 Task: Find a house in North Plainfield, NJ for 3 guests from July 12 to July 15, with a price range of ₹12,000 to ₹16,000, 2 bedrooms, 3 beds, self check-in, and English-speaking host.
Action: Mouse pressed left at (471, 120)
Screenshot: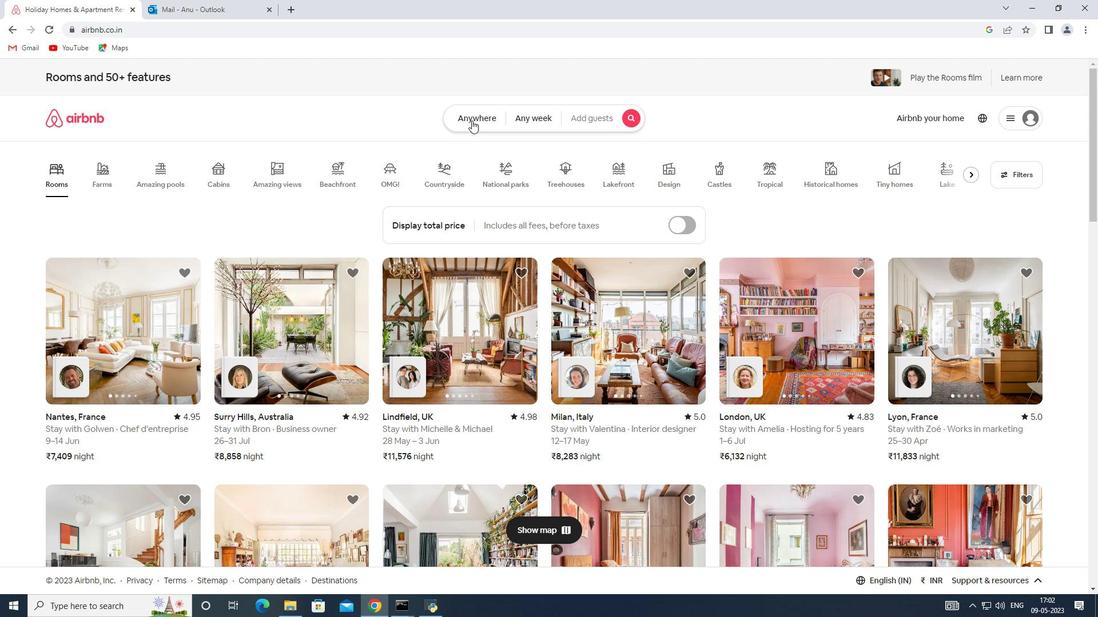 
Action: Mouse moved to (351, 165)
Screenshot: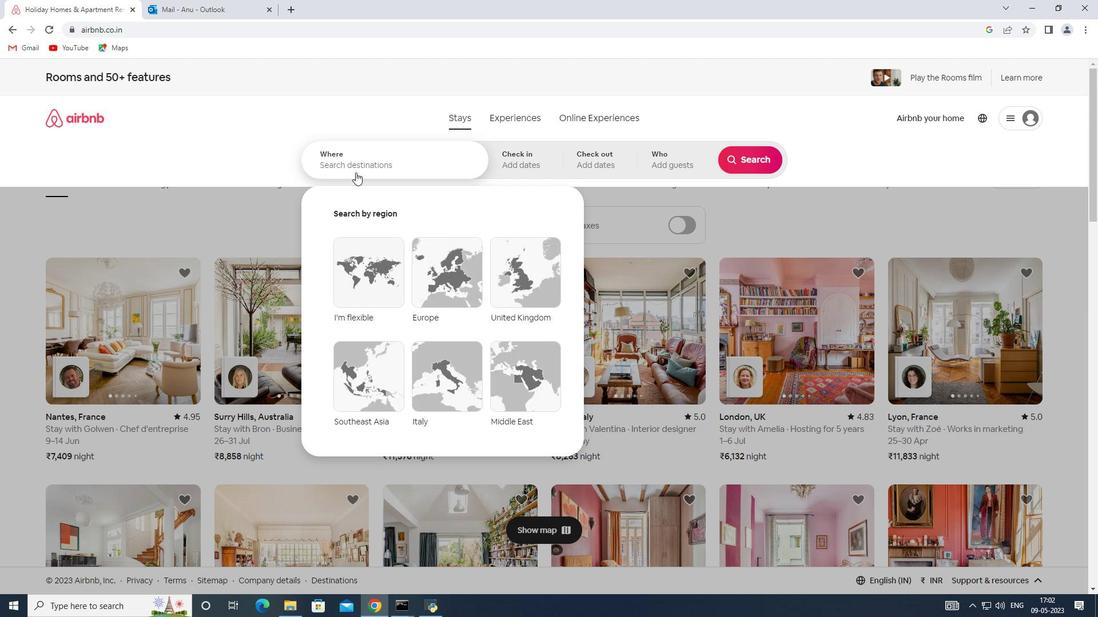 
Action: Mouse pressed left at (351, 165)
Screenshot: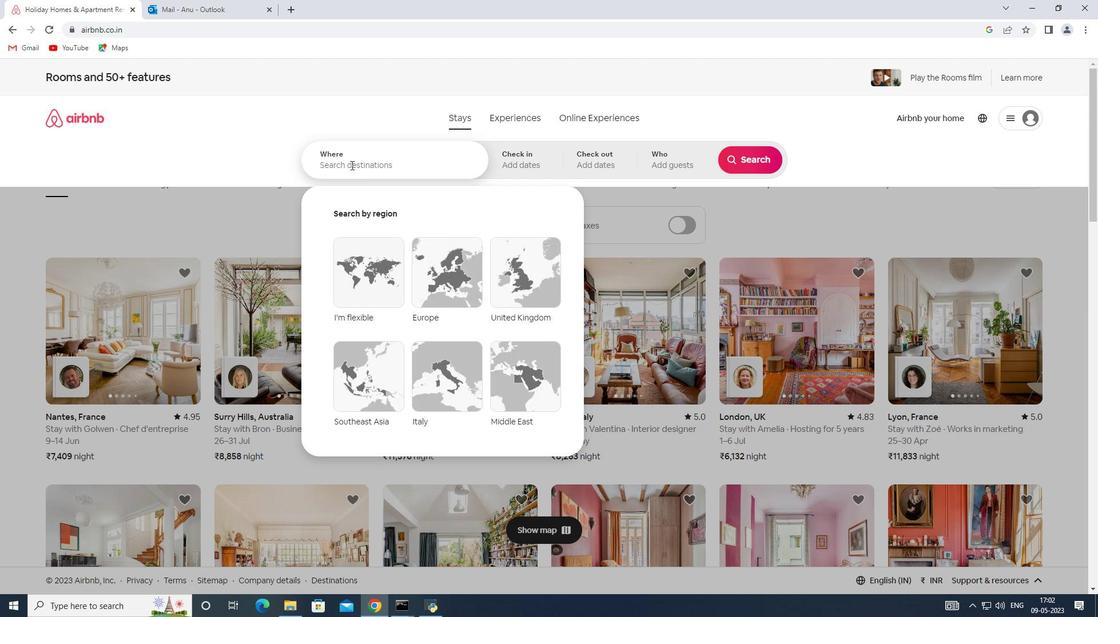 
Action: Mouse moved to (351, 166)
Screenshot: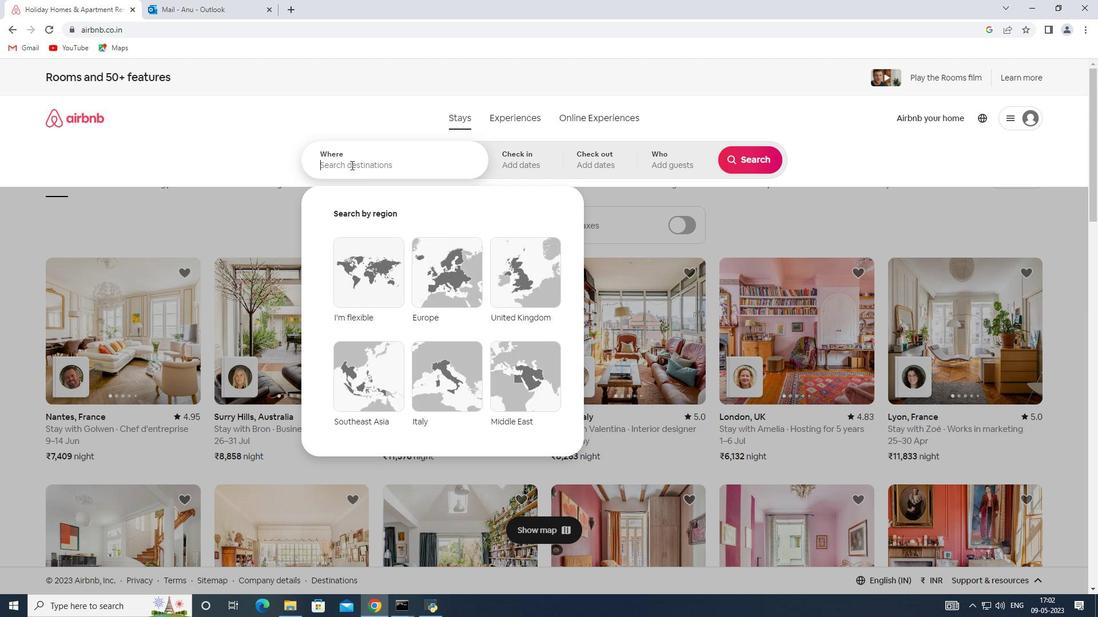 
Action: Key pressed <Key.shift><Key.shift><Key.shift><Key.shift><Key.shift><Key.shift><Key.shift><Key.shift><Key.shift>North<Key.space><Key.shift>Plainfield,
Screenshot: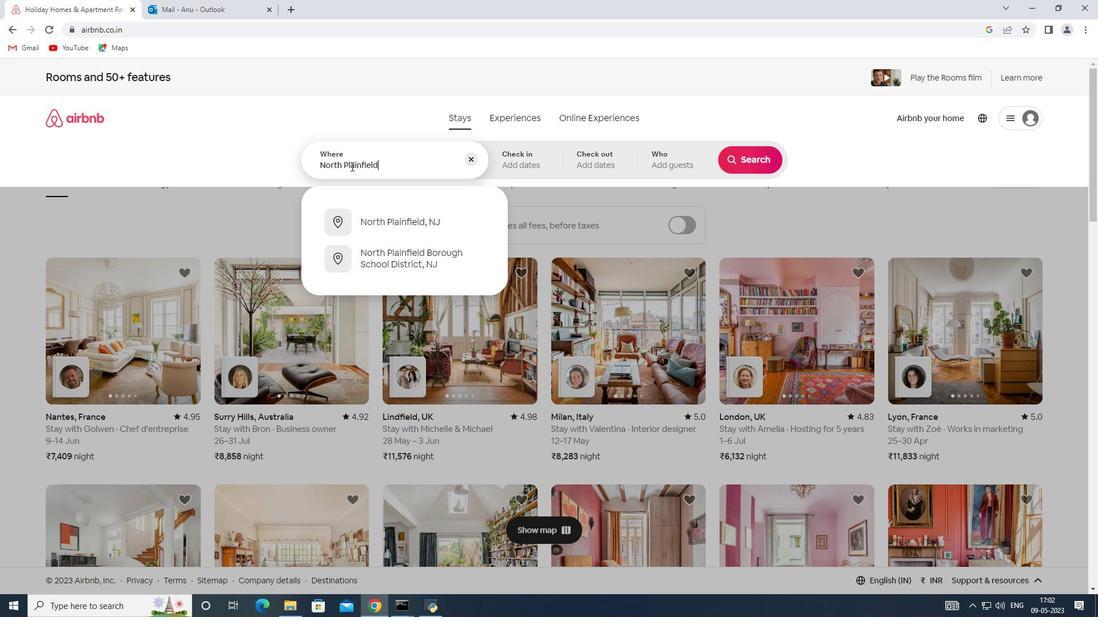 
Action: Mouse moved to (351, 167)
Screenshot: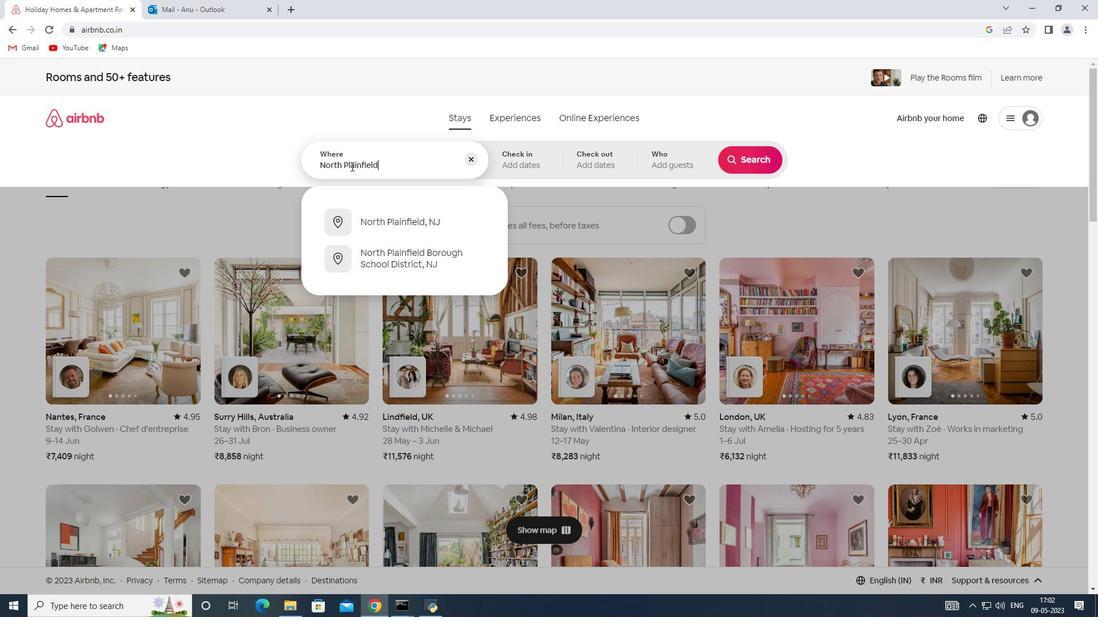 
Action: Key pressed <Key.shift><Key.shift><Key.shift><Key.shift><Key.shift><Key.shift><Key.shift><Key.shift><Key.shift><Key.shift><Key.shift><Key.shift><Key.shift><Key.shift><Key.shift><Key.shift><Key.shift><Key.shift><Key.shift><Key.shift><Key.shift><Key.shift><Key.shift><Key.shift><Key.shift><Key.shift><Key.shift><Key.shift><Key.shift><Key.shift><Key.shift><Key.shift><Key.shift>United<Key.space><Key.shift>States
Screenshot: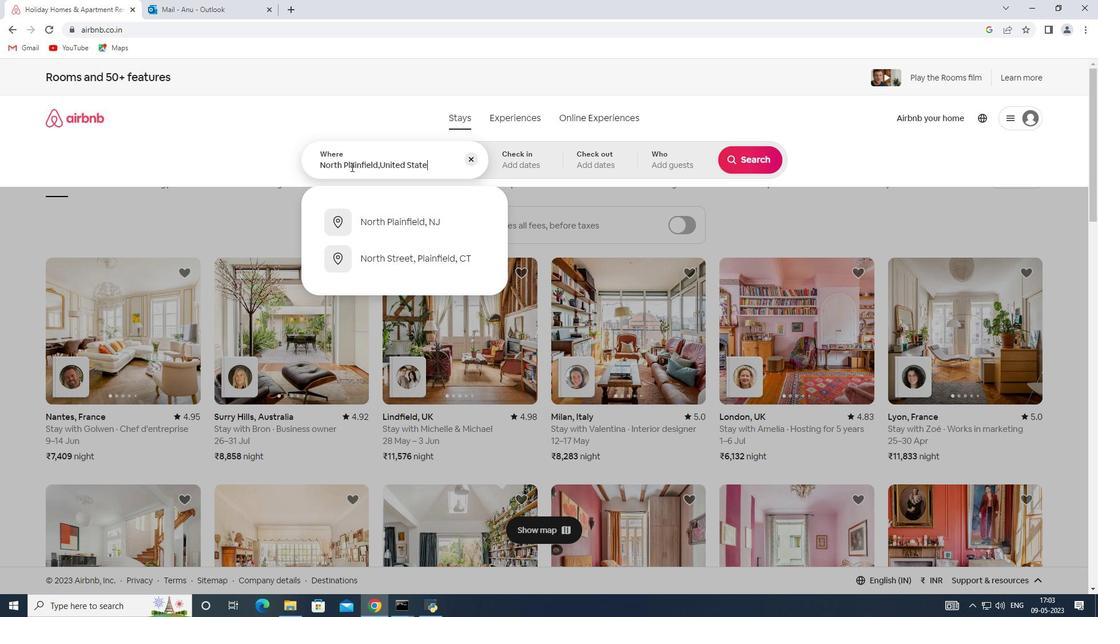 
Action: Mouse moved to (515, 167)
Screenshot: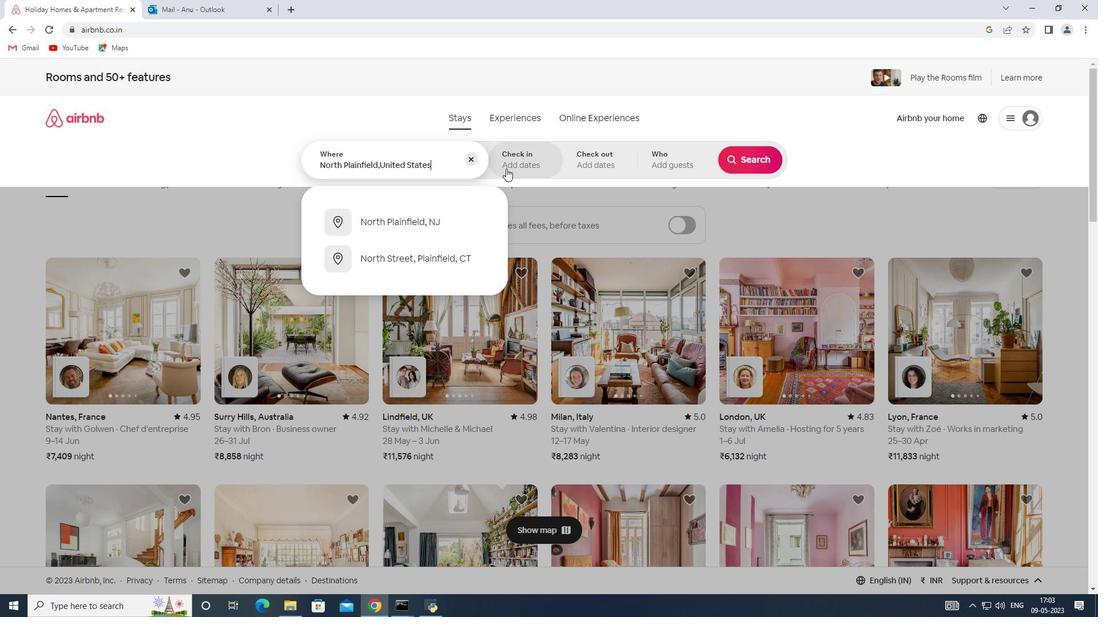 
Action: Mouse pressed left at (515, 167)
Screenshot: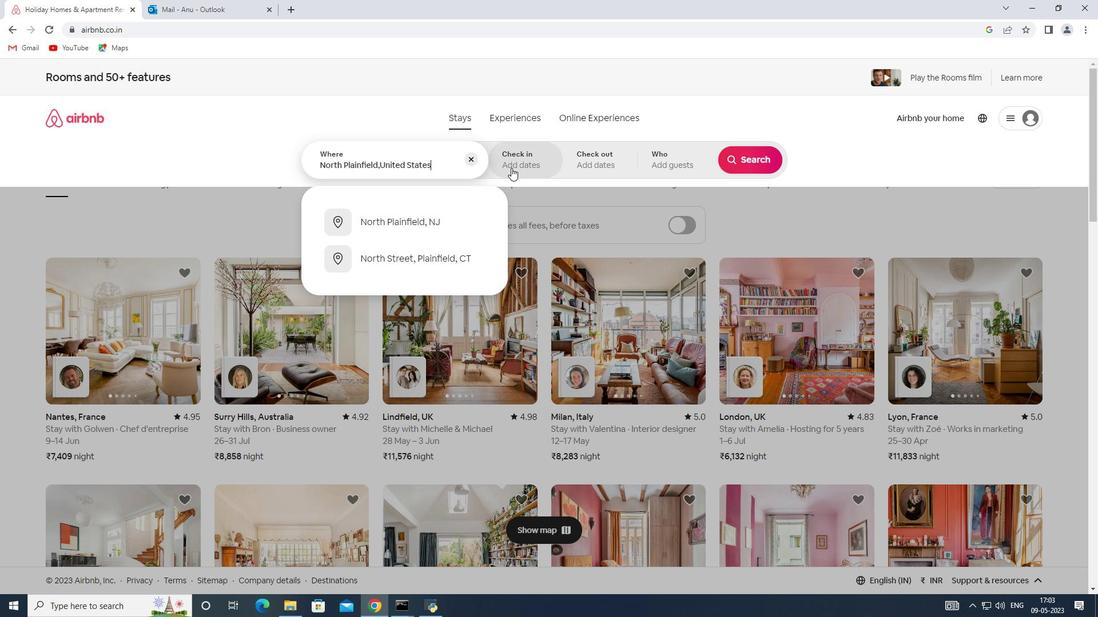 
Action: Mouse moved to (743, 252)
Screenshot: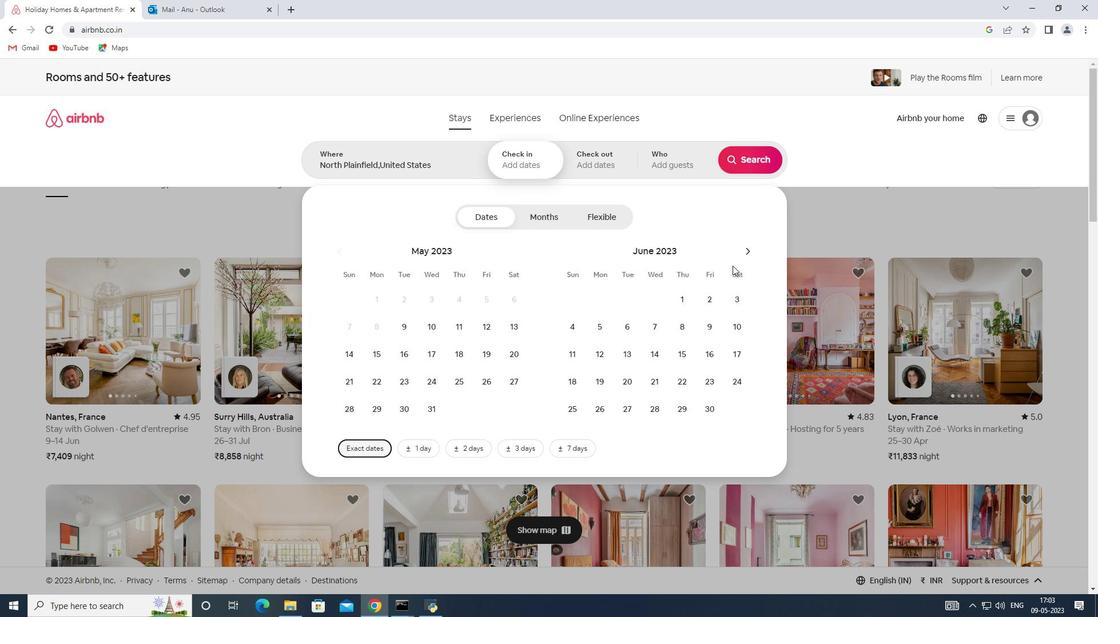 
Action: Mouse pressed left at (743, 252)
Screenshot: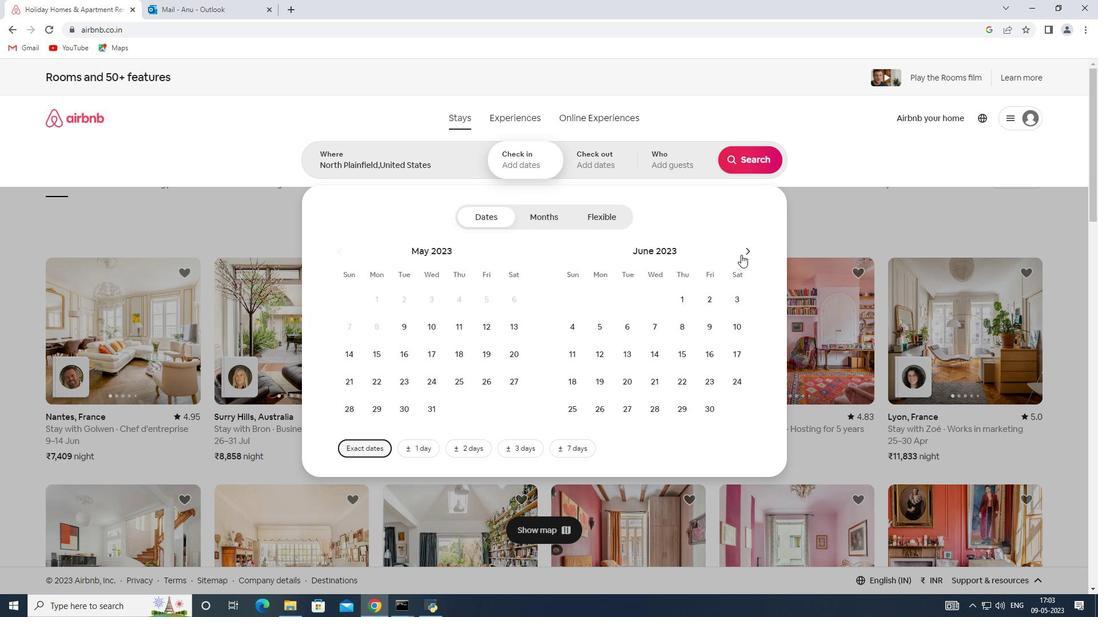 
Action: Mouse moved to (660, 350)
Screenshot: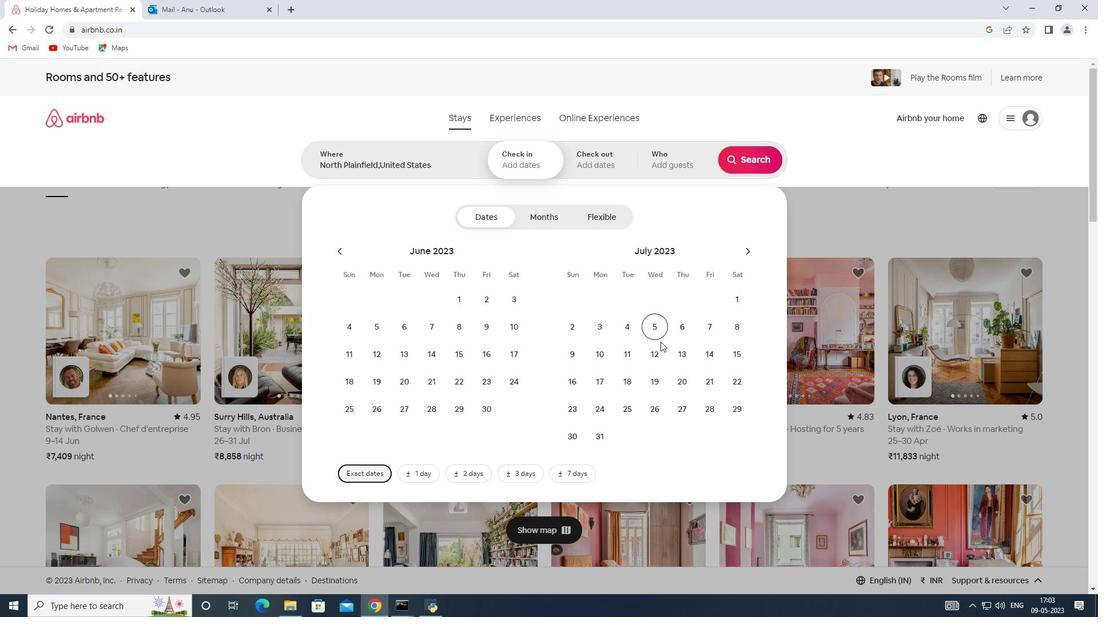 
Action: Mouse pressed left at (660, 350)
Screenshot: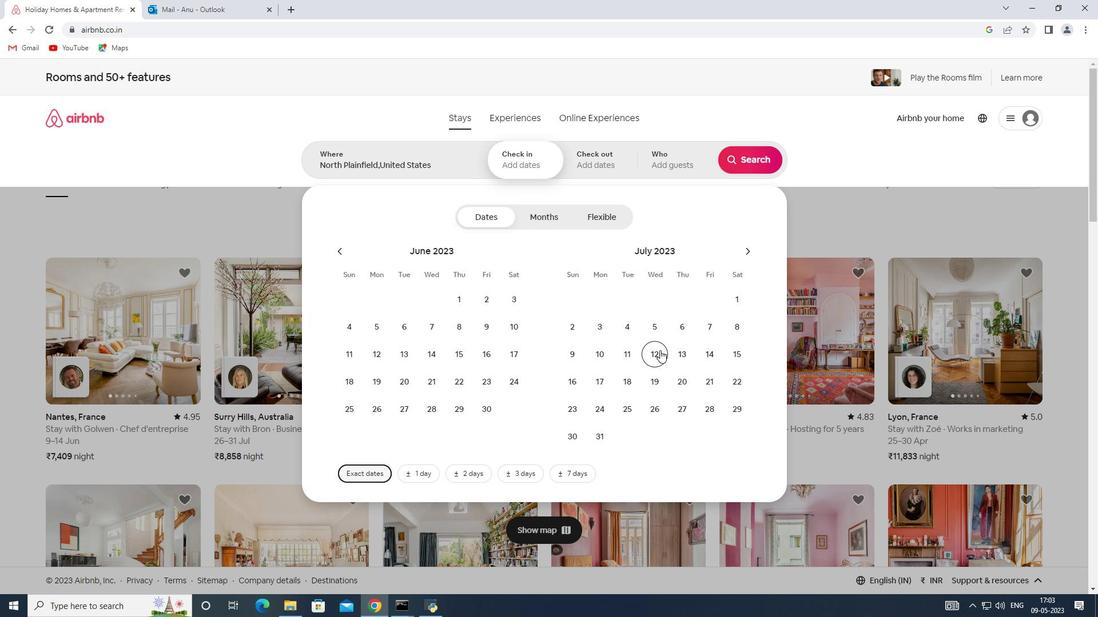 
Action: Mouse moved to (738, 353)
Screenshot: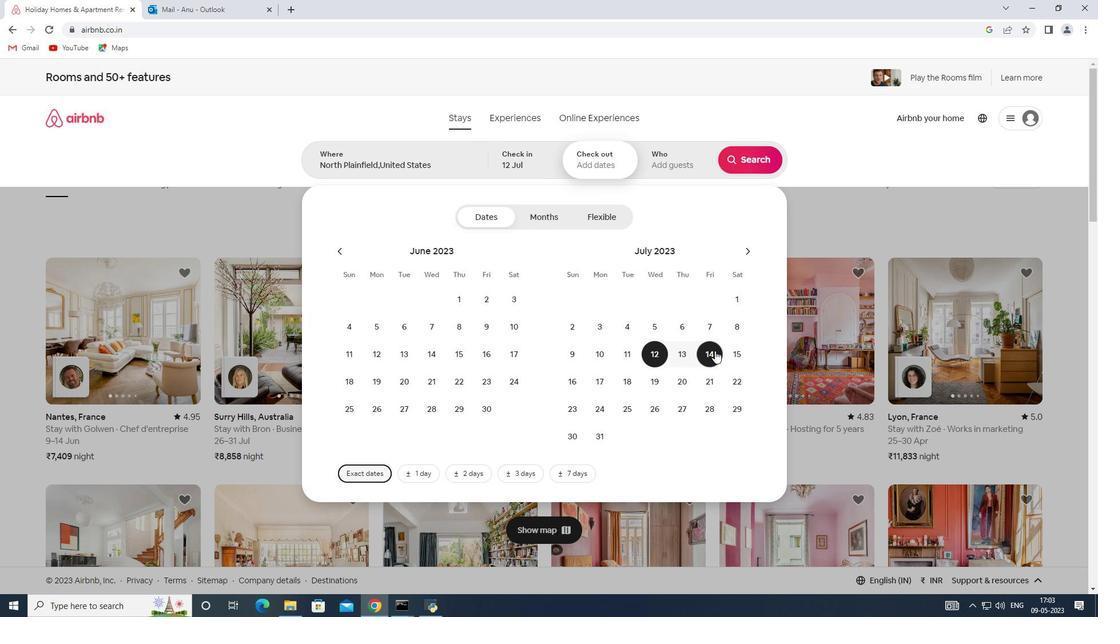 
Action: Mouse pressed left at (738, 353)
Screenshot: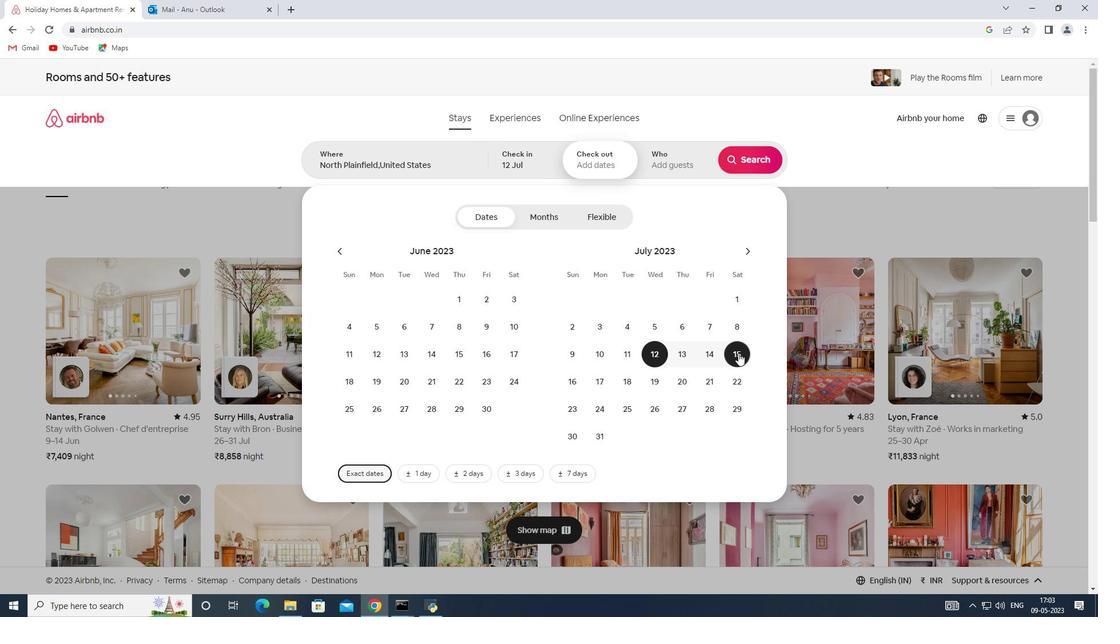 
Action: Mouse moved to (664, 159)
Screenshot: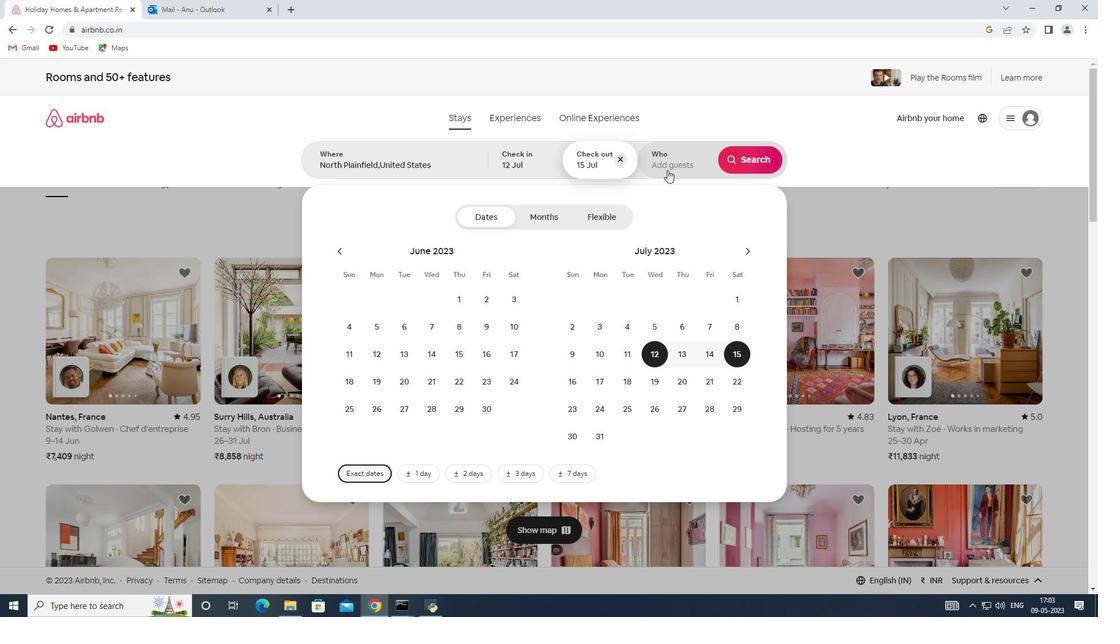 
Action: Mouse pressed left at (664, 159)
Screenshot: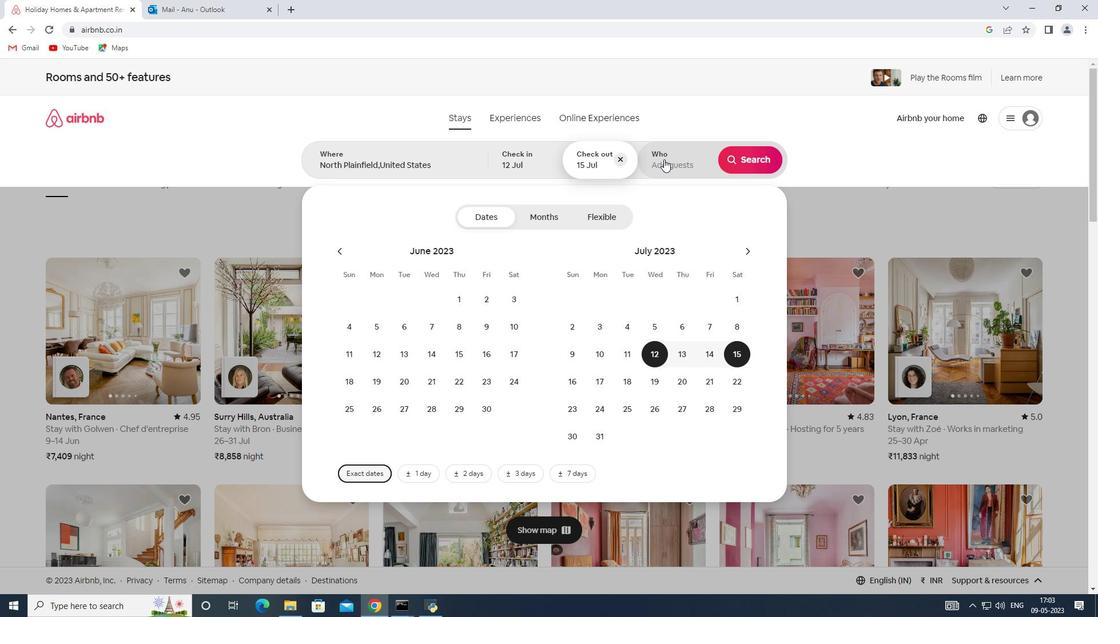 
Action: Mouse moved to (752, 218)
Screenshot: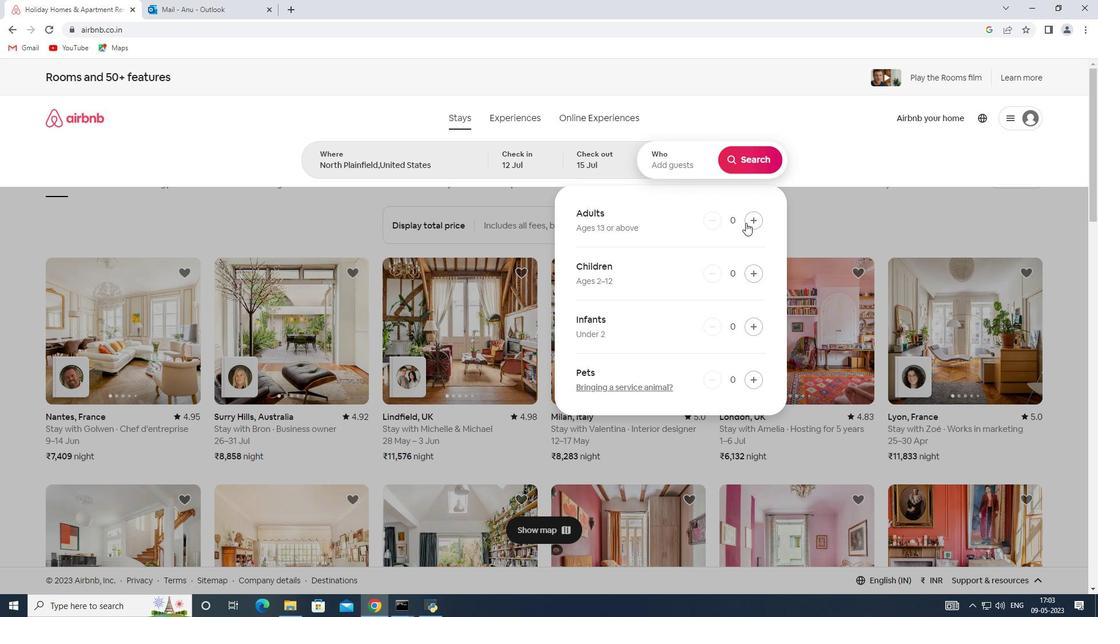 
Action: Mouse pressed left at (752, 218)
Screenshot: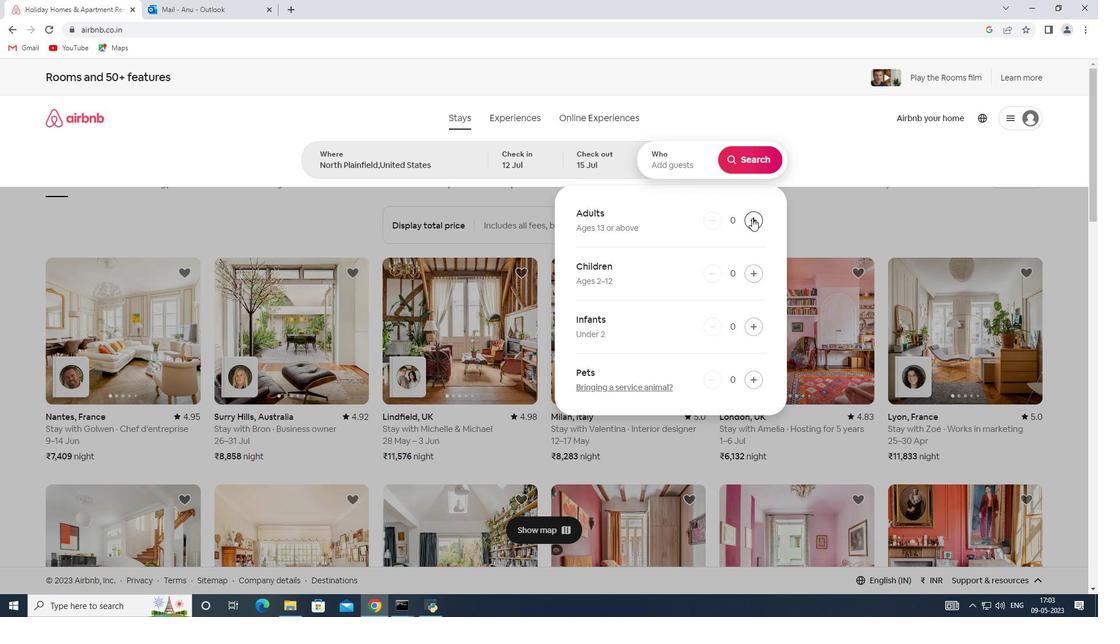 
Action: Mouse pressed left at (752, 218)
Screenshot: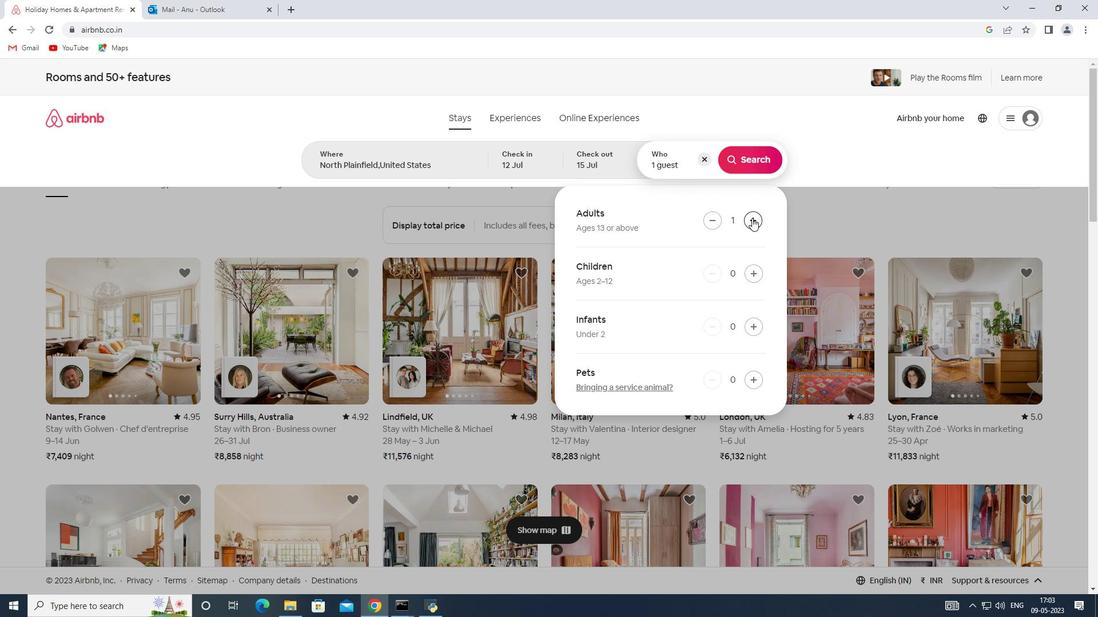 
Action: Mouse pressed left at (752, 218)
Screenshot: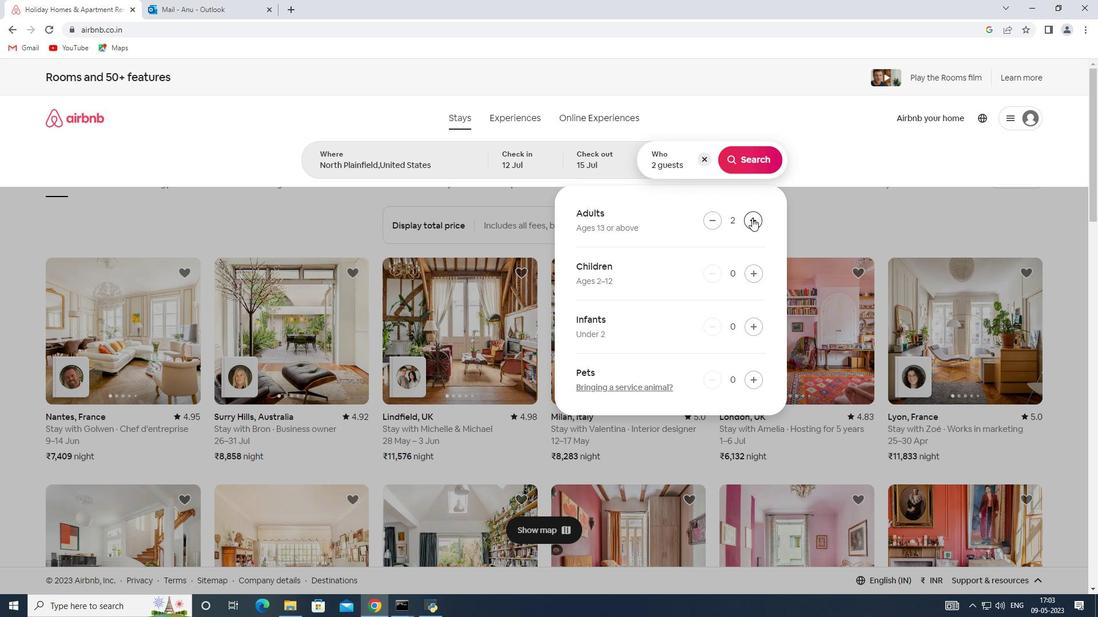 
Action: Mouse moved to (749, 166)
Screenshot: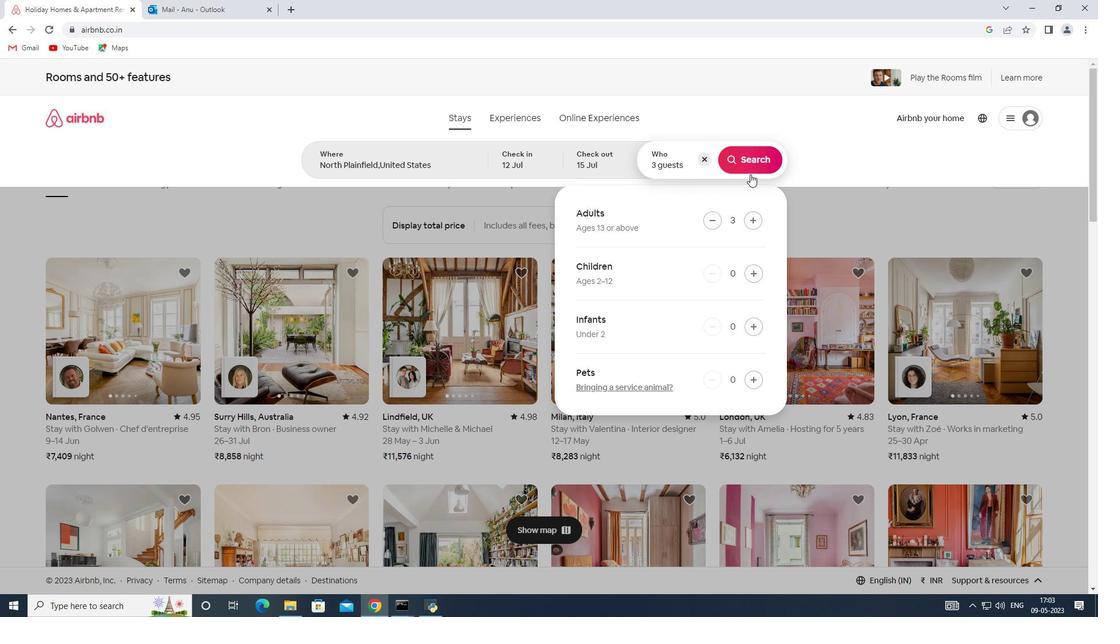 
Action: Mouse pressed left at (749, 166)
Screenshot: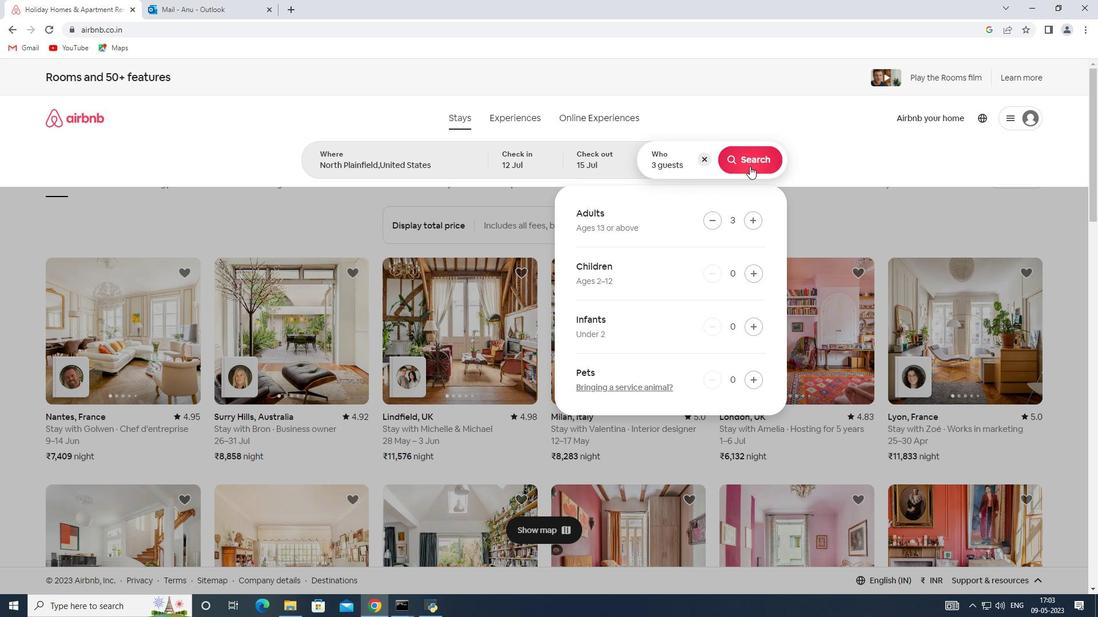 
Action: Mouse moved to (1038, 139)
Screenshot: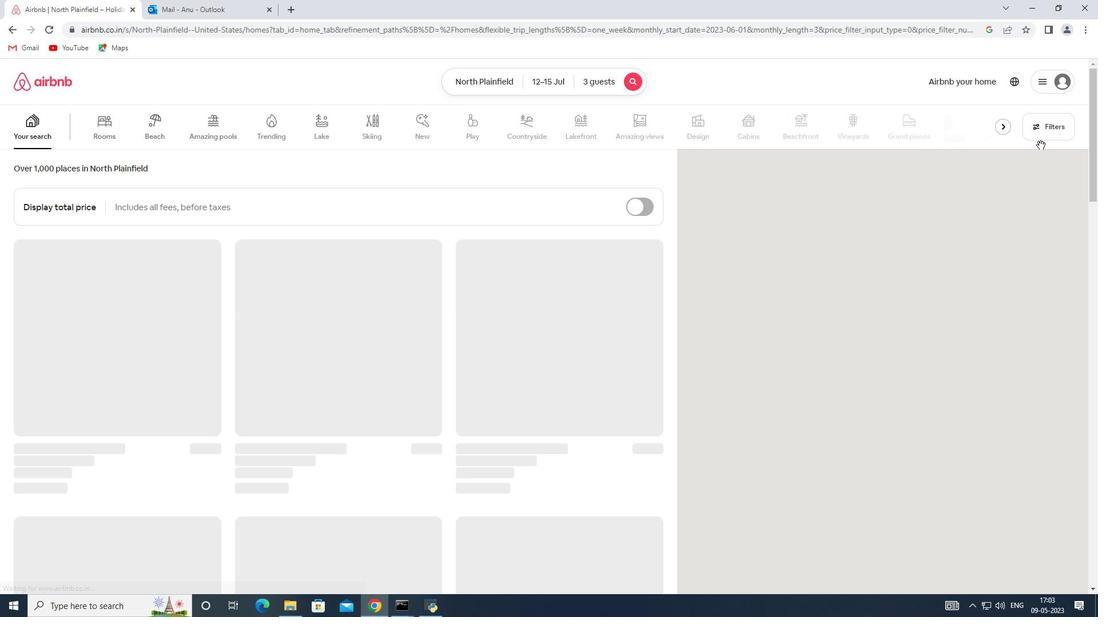 
Action: Mouse pressed left at (1038, 139)
Screenshot: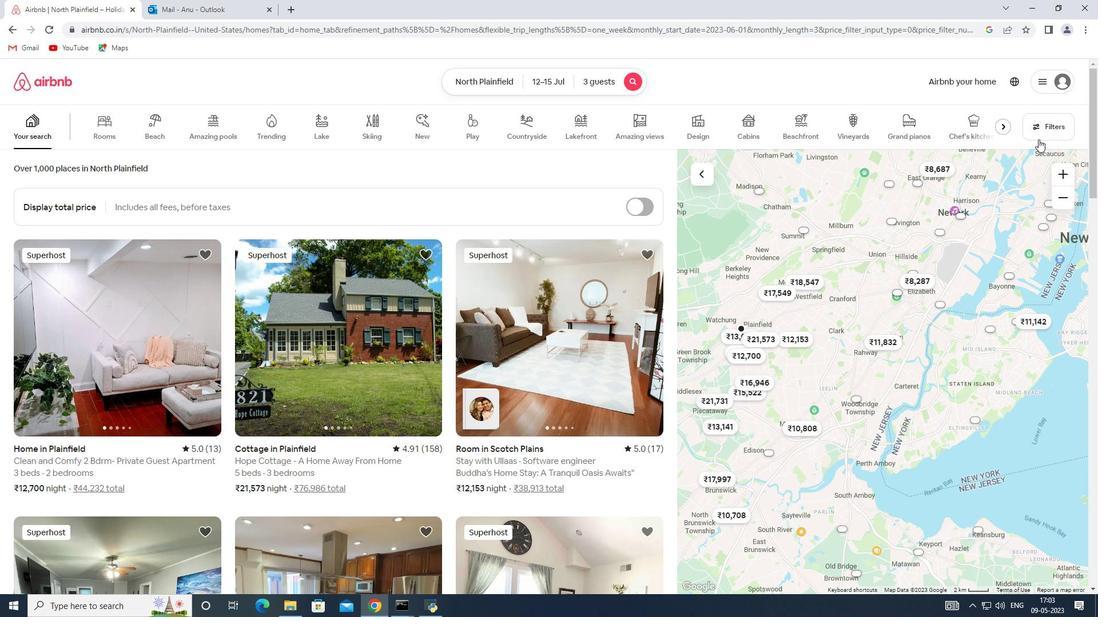 
Action: Mouse moved to (397, 409)
Screenshot: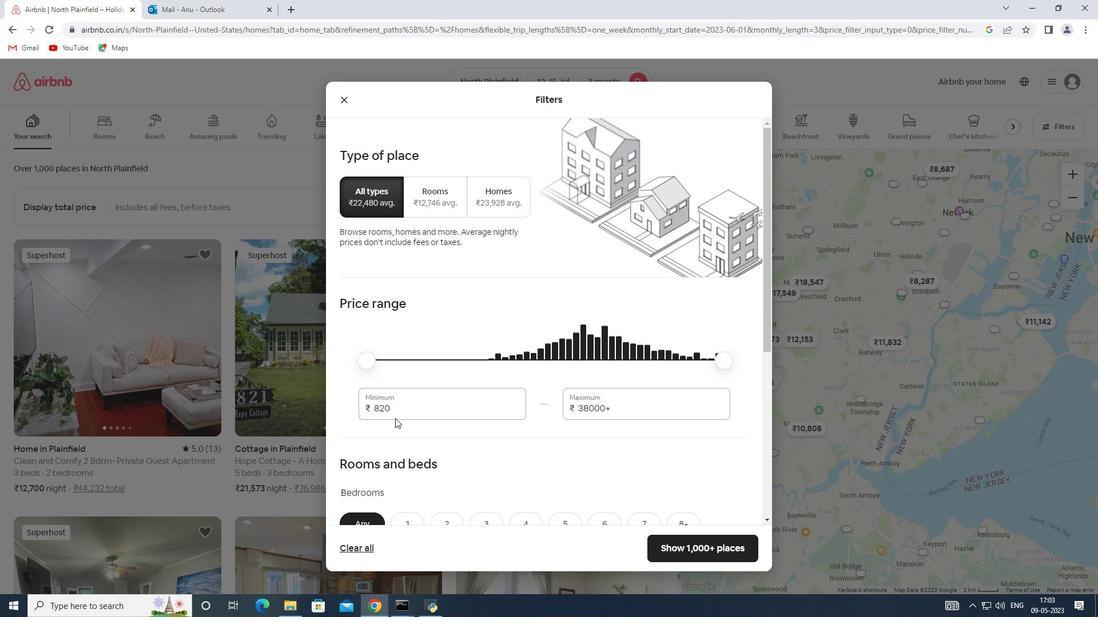
Action: Mouse pressed left at (397, 409)
Screenshot: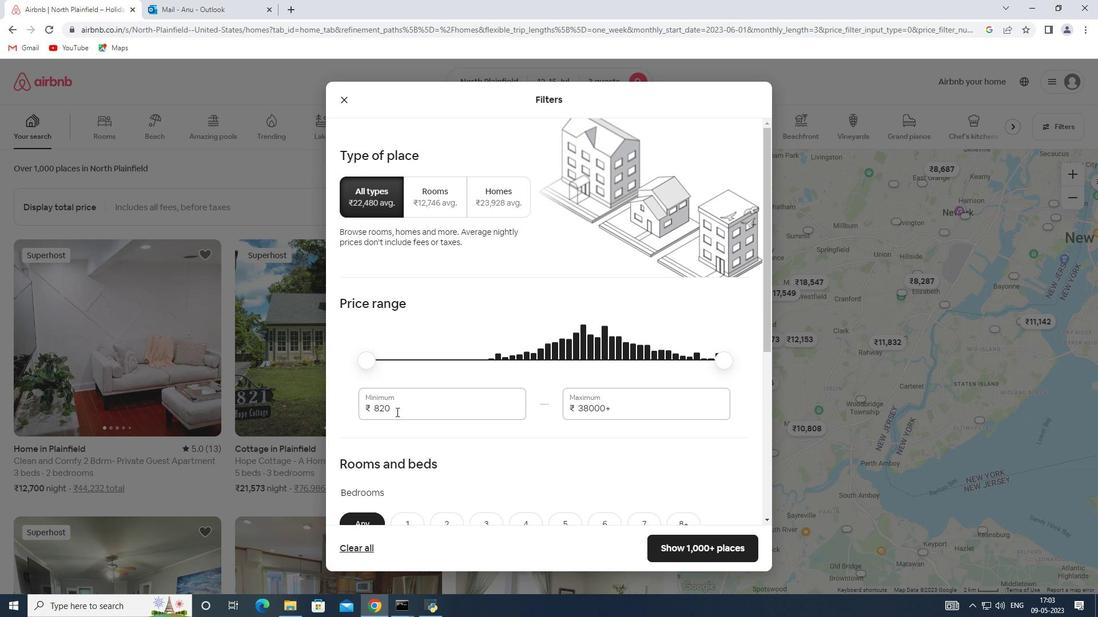 
Action: Mouse moved to (356, 407)
Screenshot: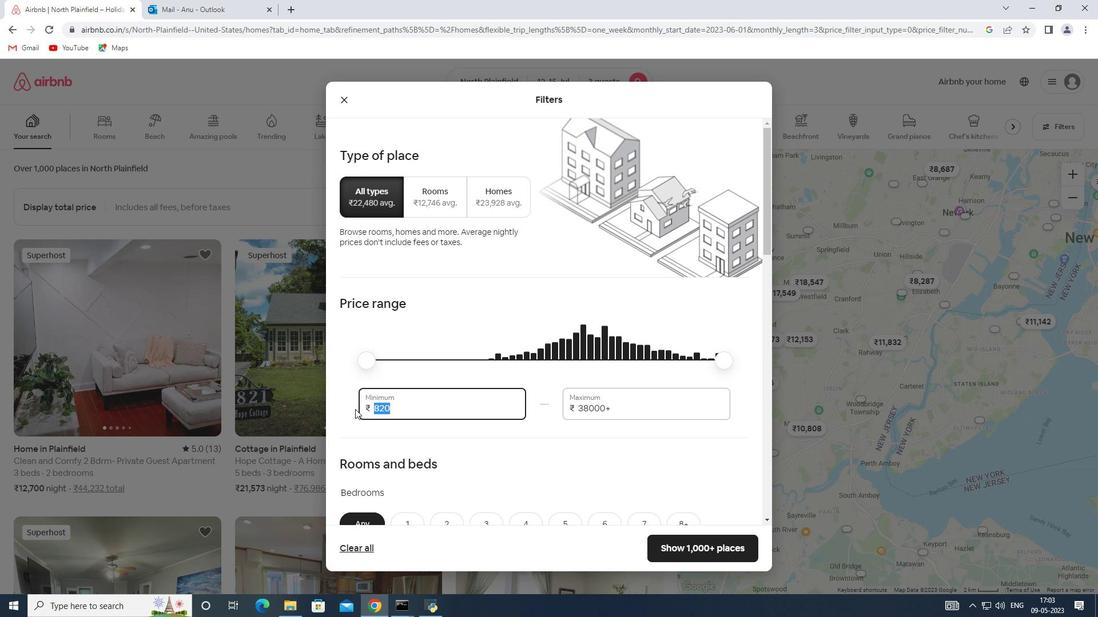 
Action: Key pressed 12000
Screenshot: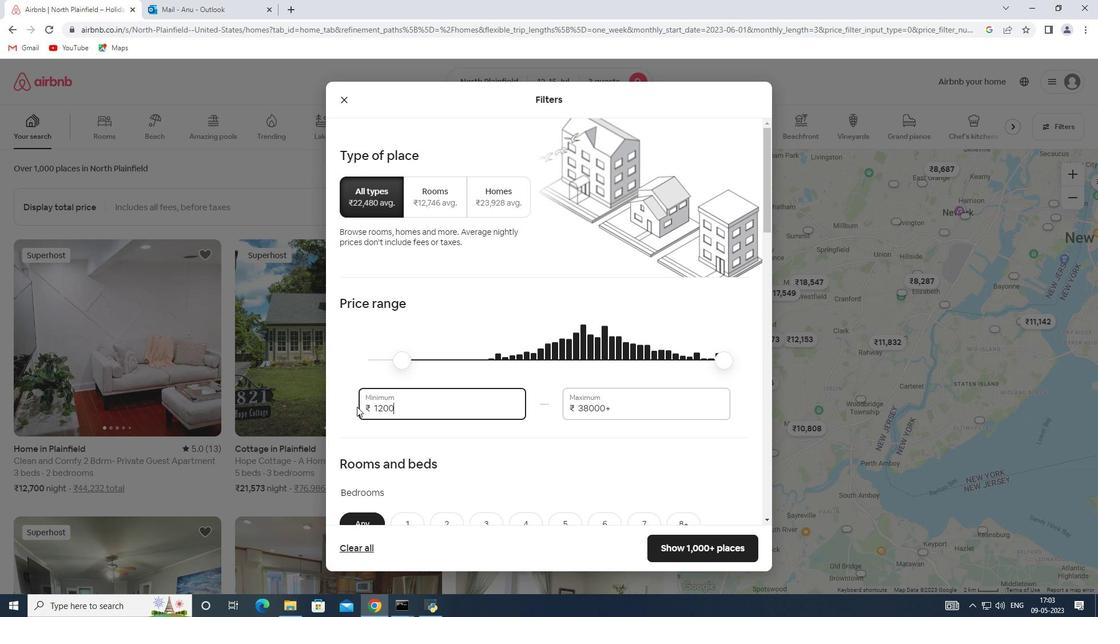 
Action: Mouse moved to (613, 406)
Screenshot: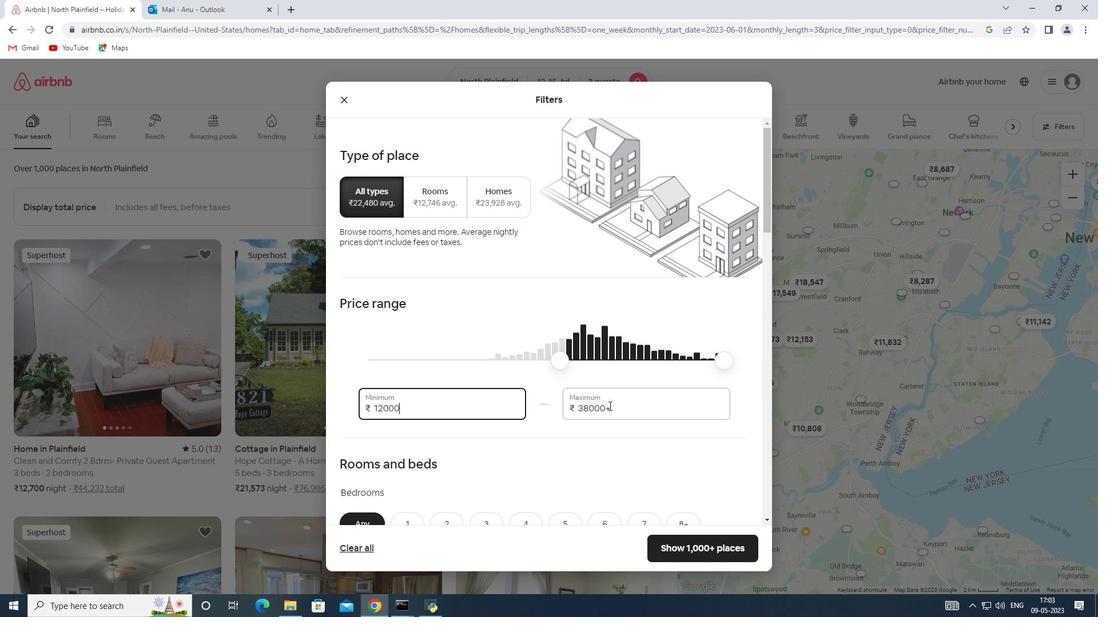 
Action: Mouse pressed left at (613, 406)
Screenshot: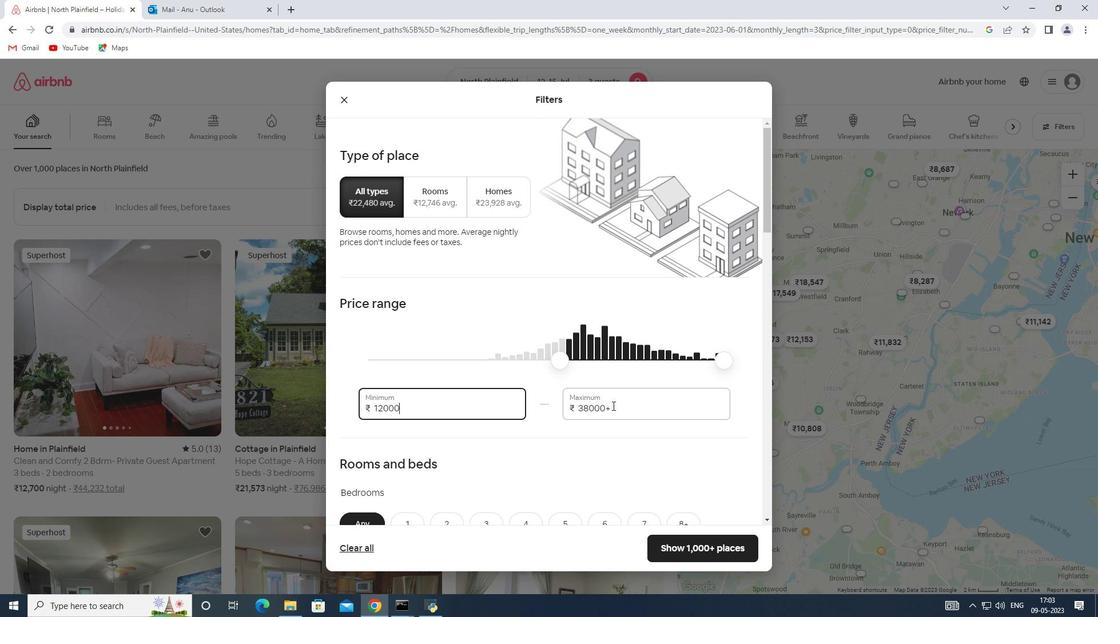 
Action: Mouse moved to (573, 406)
Screenshot: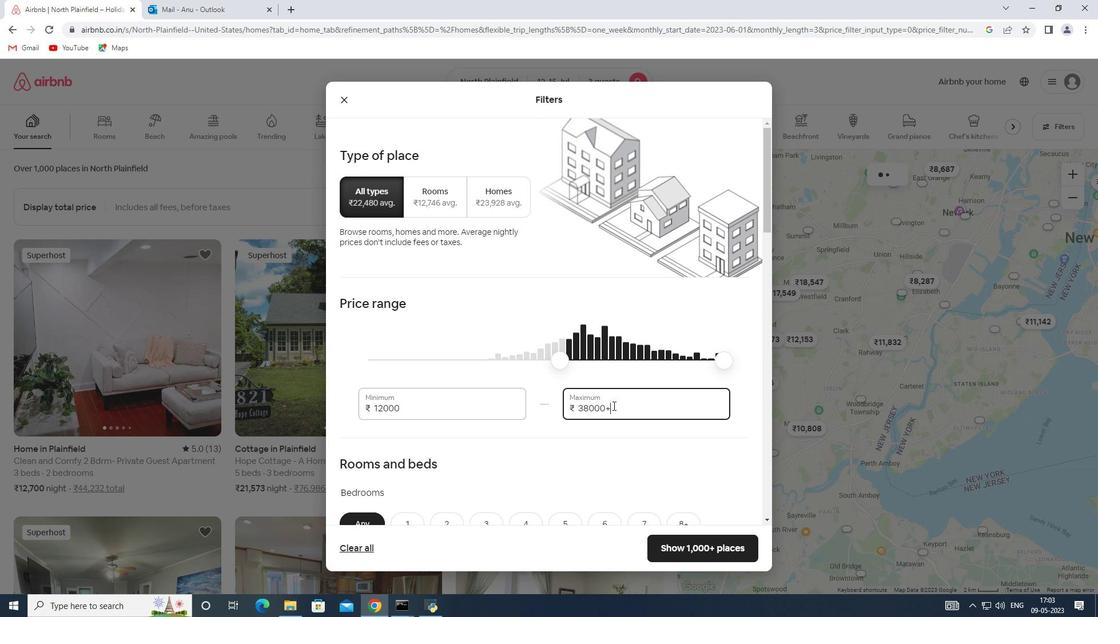 
Action: Key pressed 16000
Screenshot: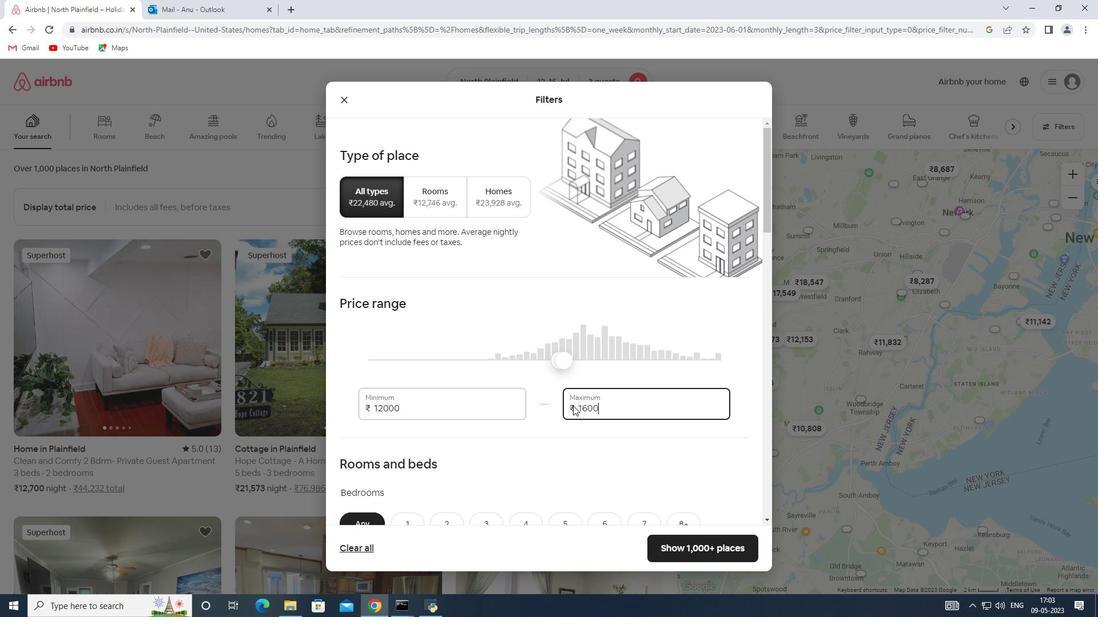 
Action: Mouse scrolled (573, 405) with delta (0, 0)
Screenshot: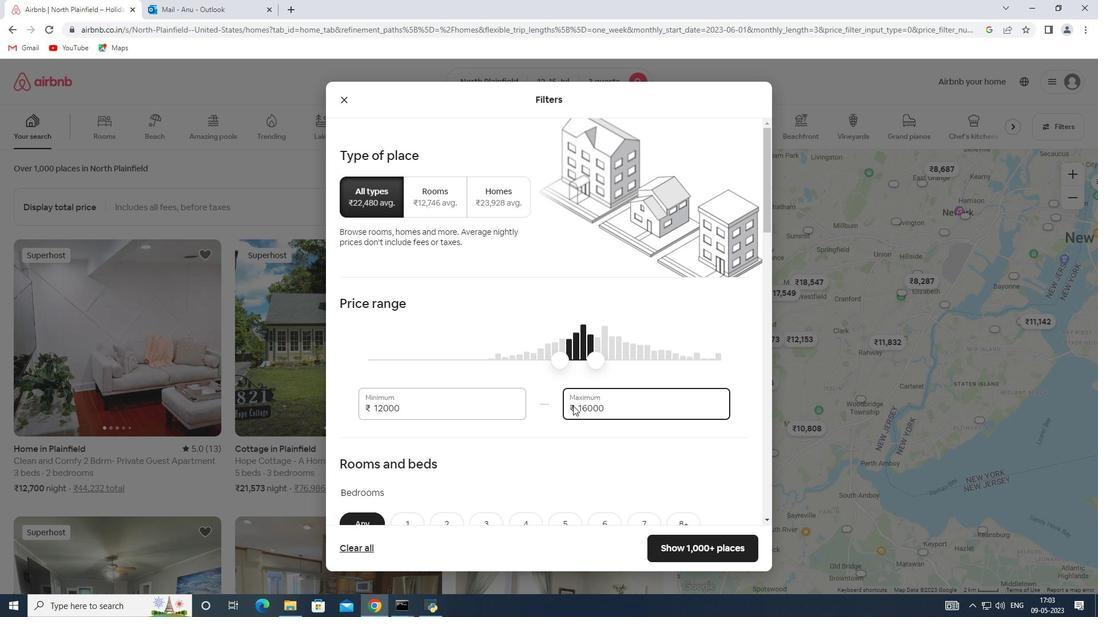 
Action: Mouse scrolled (573, 405) with delta (0, 0)
Screenshot: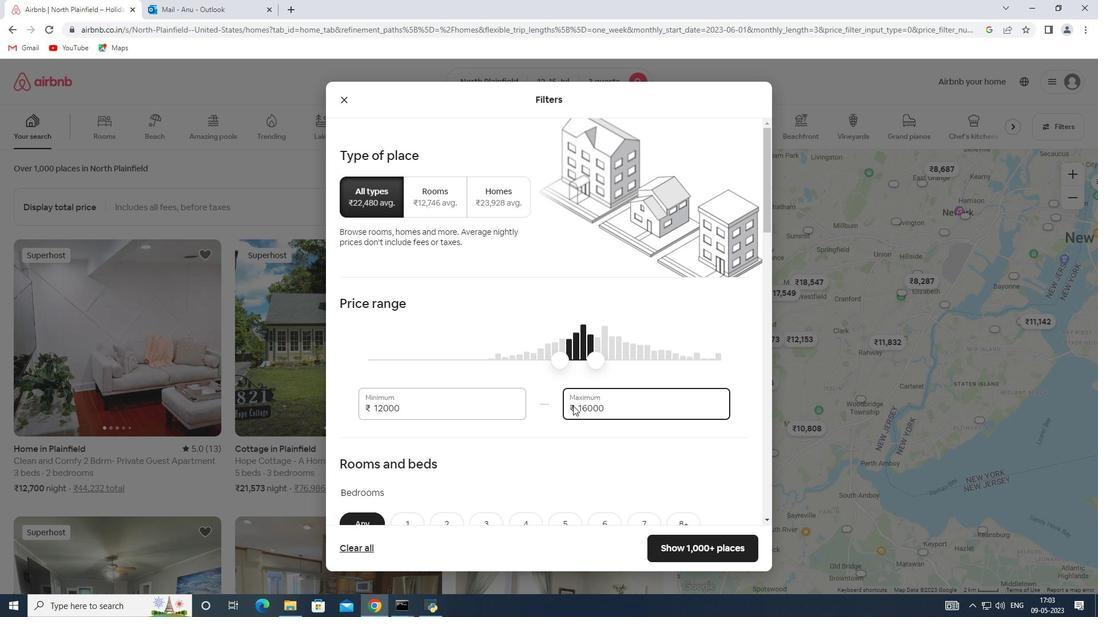 
Action: Mouse scrolled (573, 405) with delta (0, 0)
Screenshot: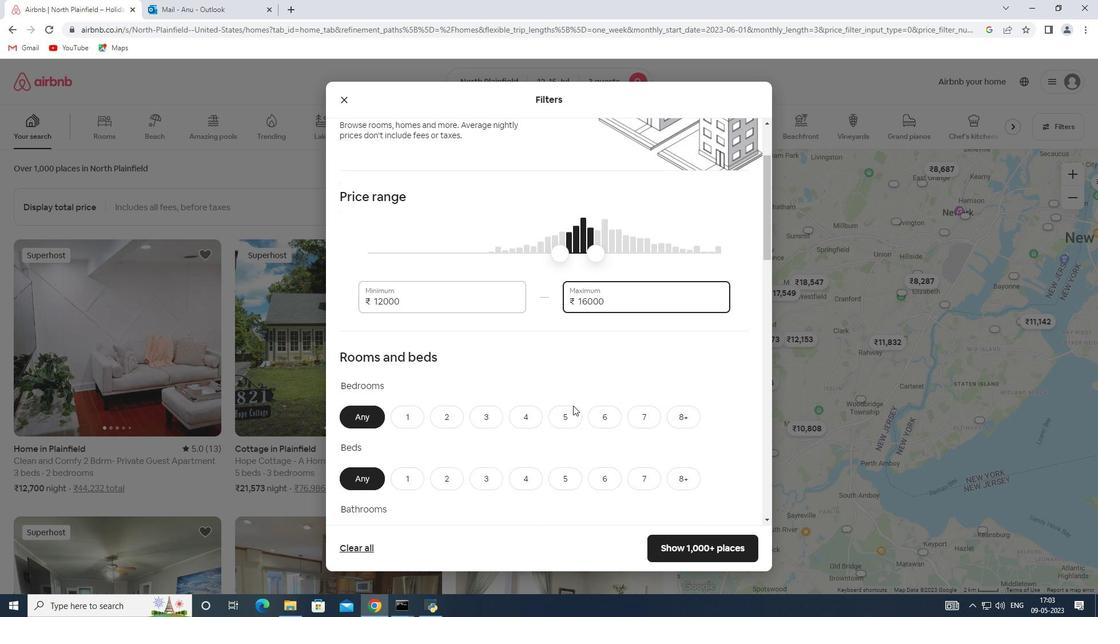 
Action: Mouse moved to (455, 356)
Screenshot: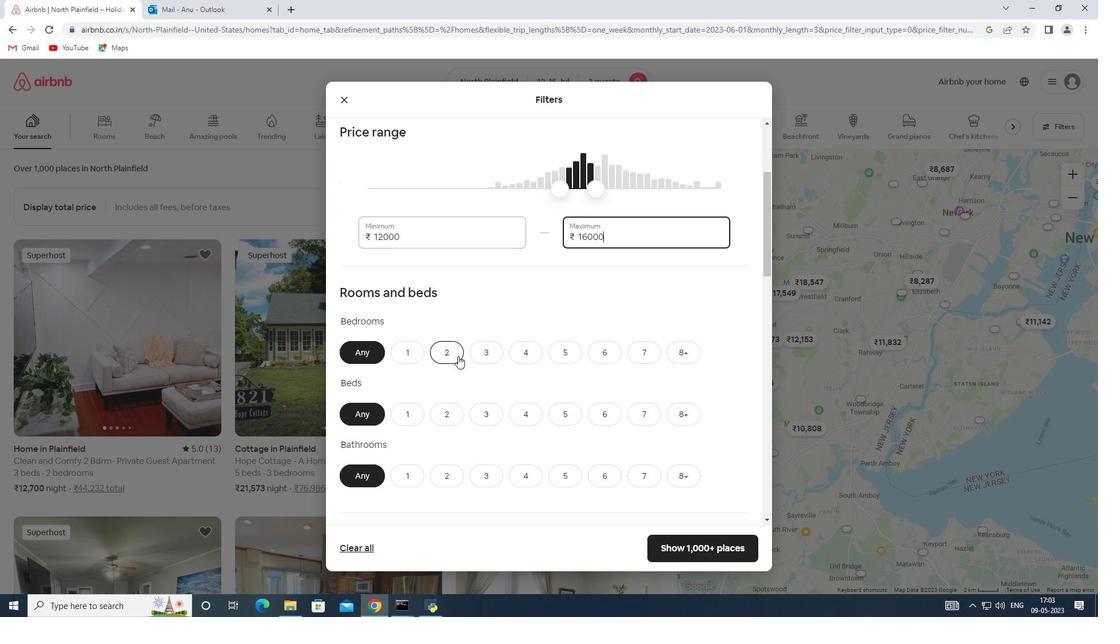 
Action: Mouse pressed left at (455, 356)
Screenshot: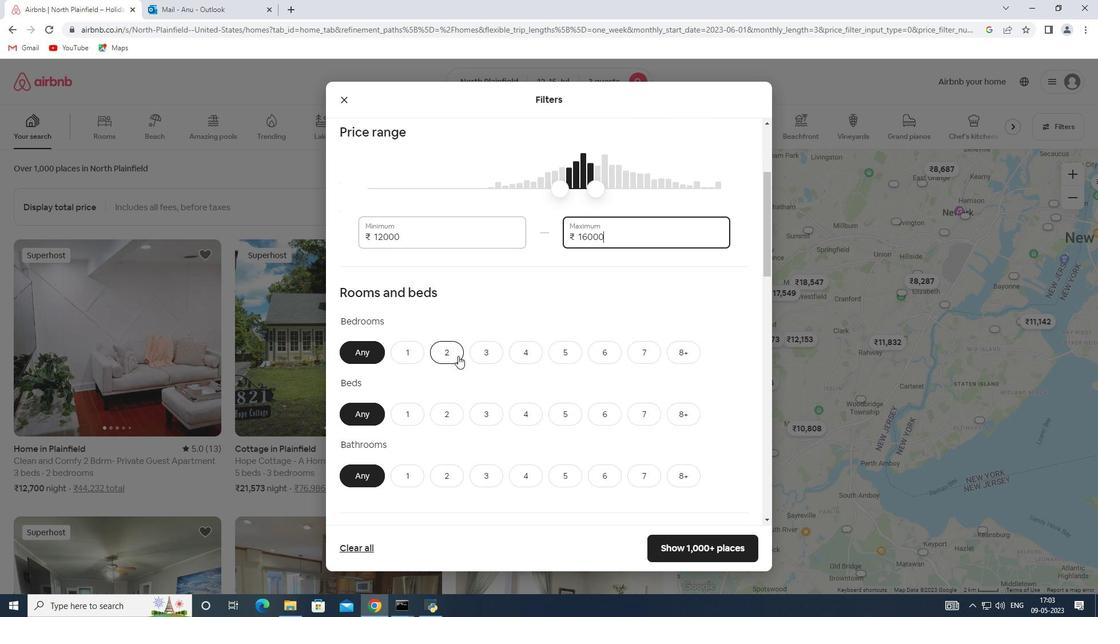 
Action: Mouse moved to (488, 412)
Screenshot: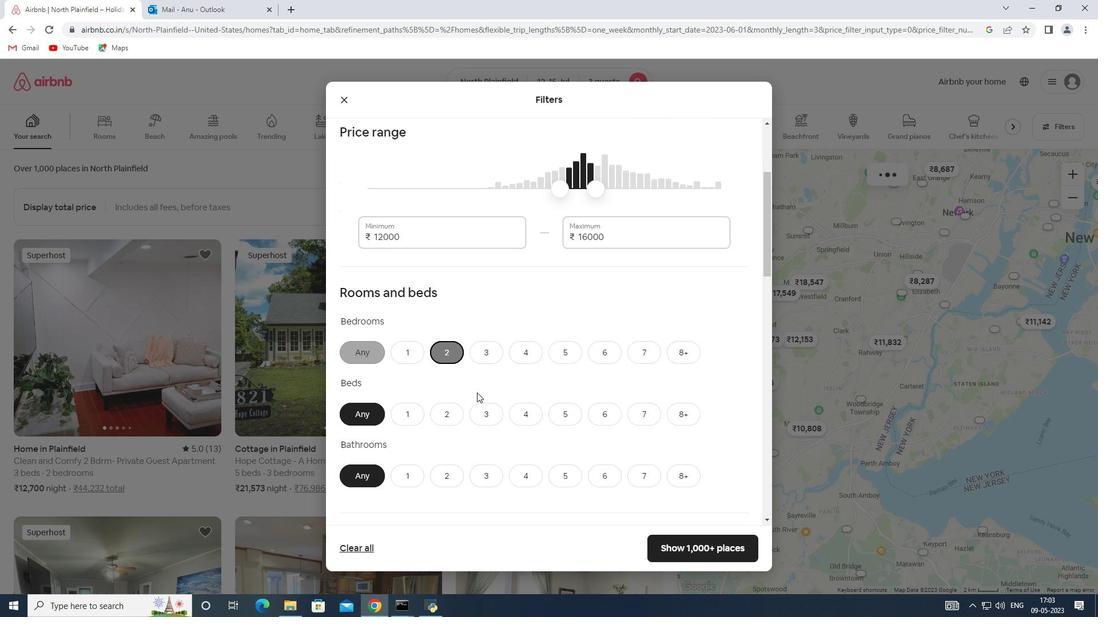 
Action: Mouse pressed left at (488, 412)
Screenshot: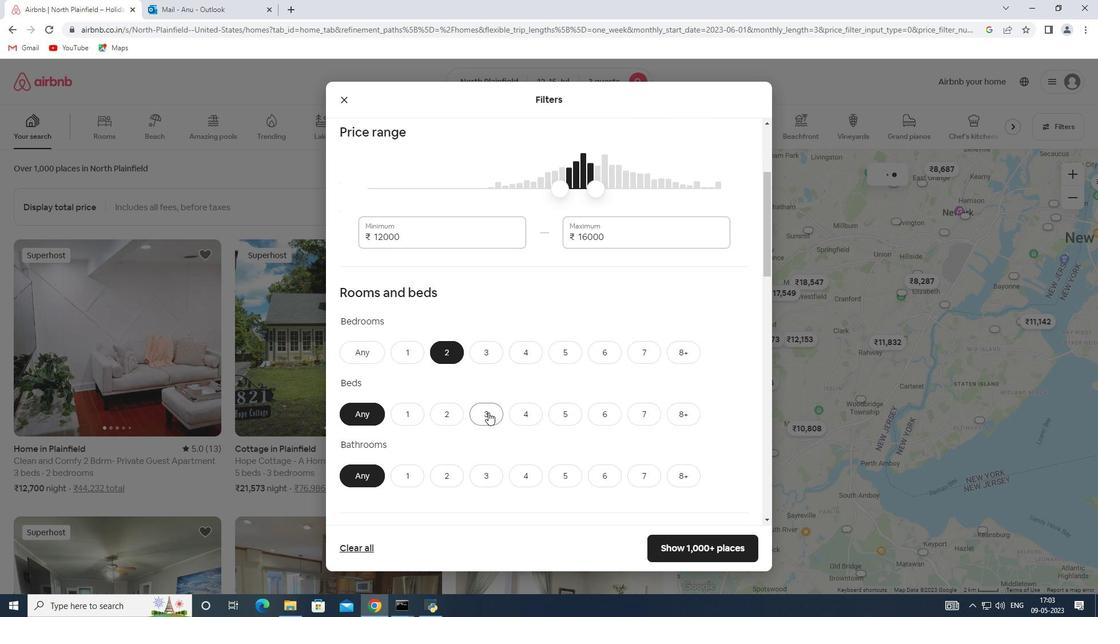
Action: Mouse moved to (410, 473)
Screenshot: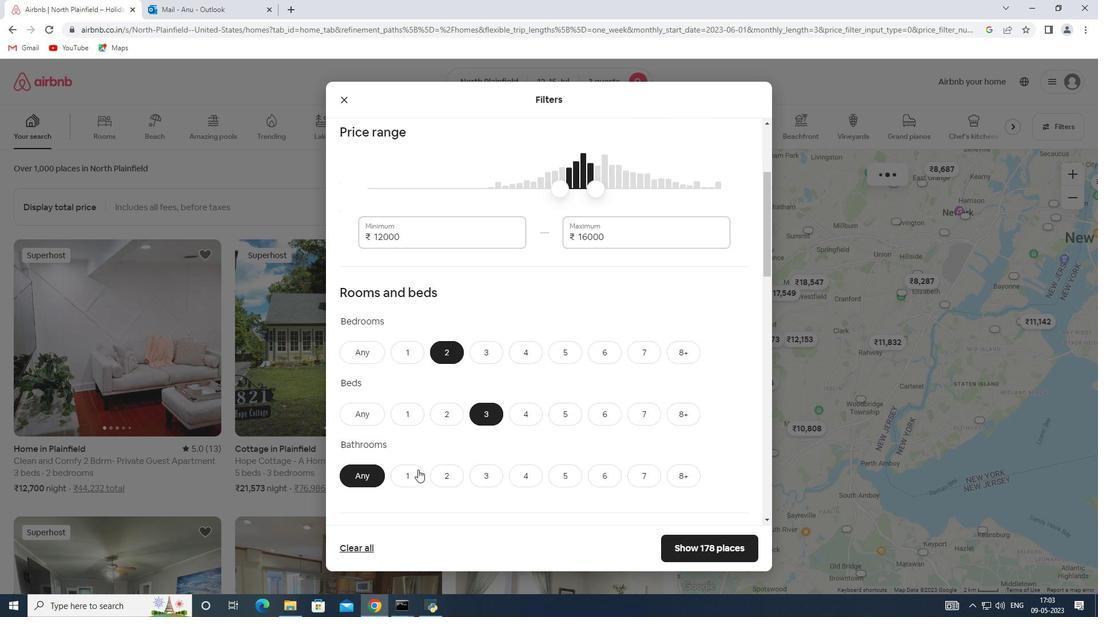 
Action: Mouse pressed left at (410, 473)
Screenshot: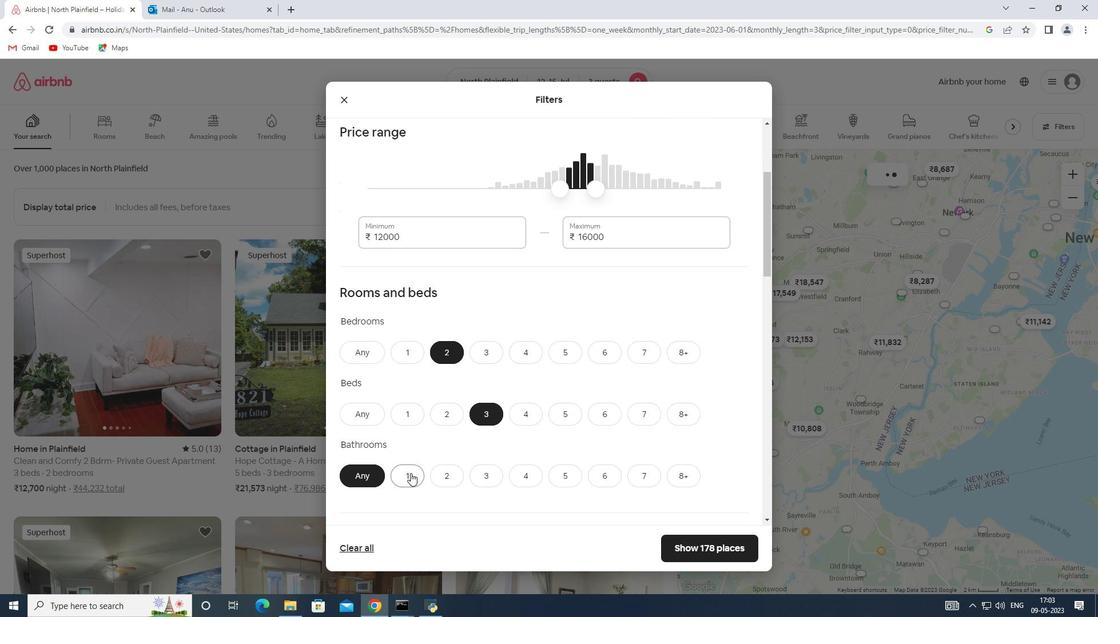 
Action: Mouse moved to (480, 407)
Screenshot: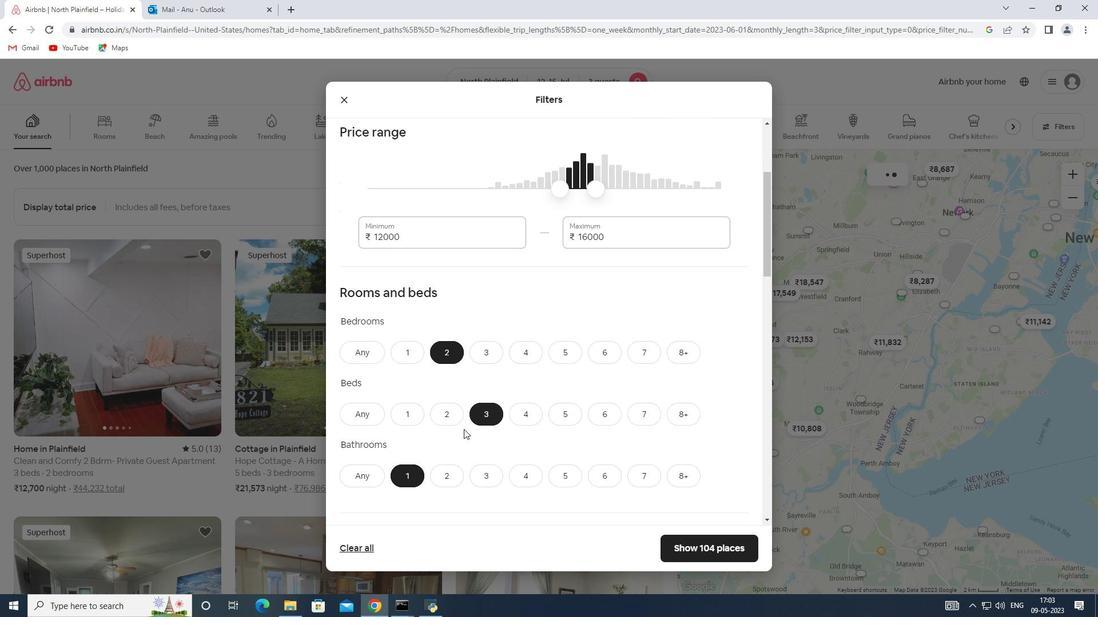 
Action: Mouse scrolled (480, 407) with delta (0, 0)
Screenshot: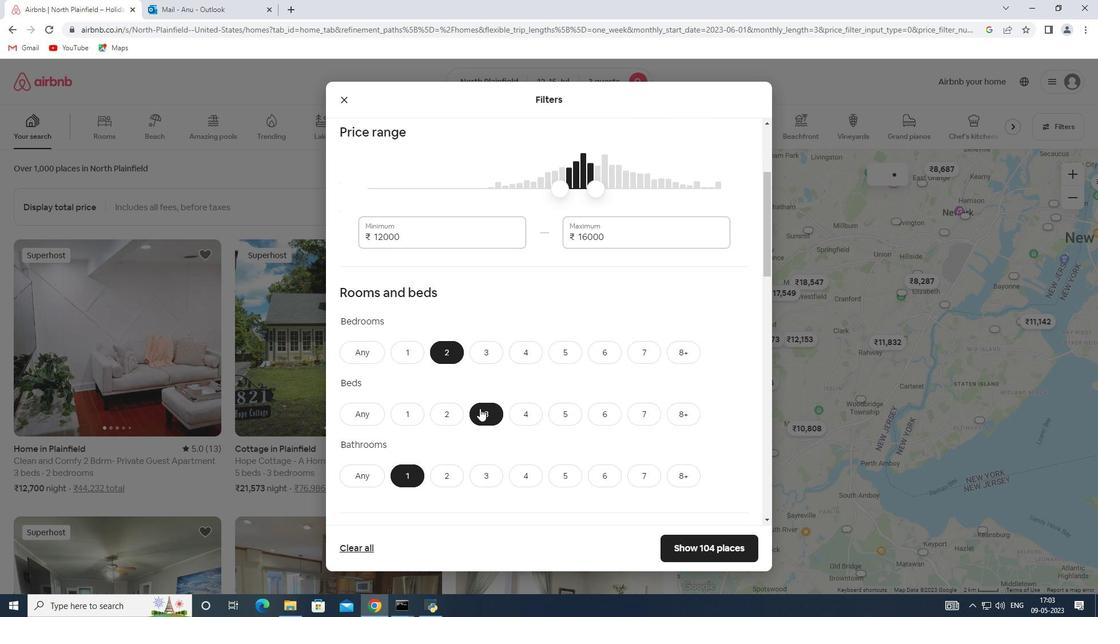 
Action: Mouse scrolled (480, 407) with delta (0, 0)
Screenshot: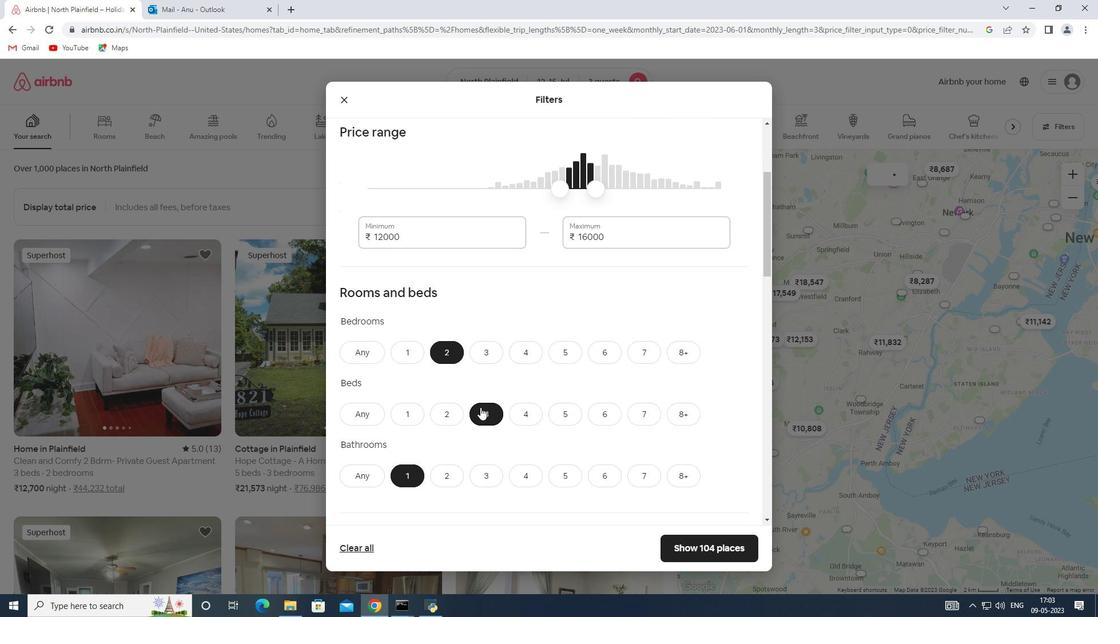 
Action: Mouse scrolled (480, 407) with delta (0, 0)
Screenshot: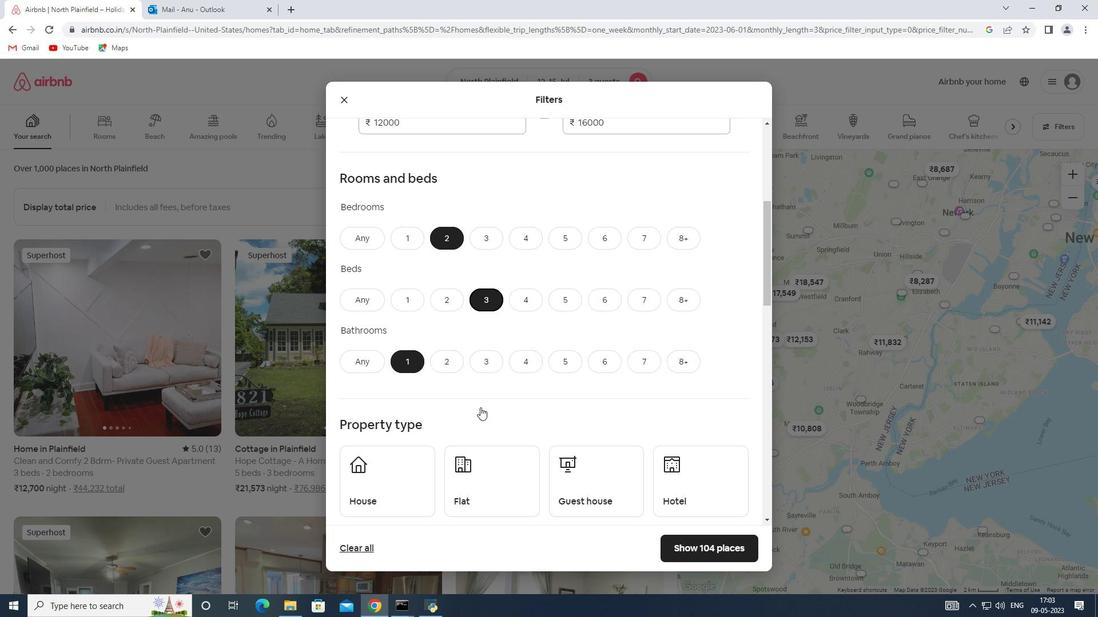 
Action: Mouse scrolled (480, 407) with delta (0, 0)
Screenshot: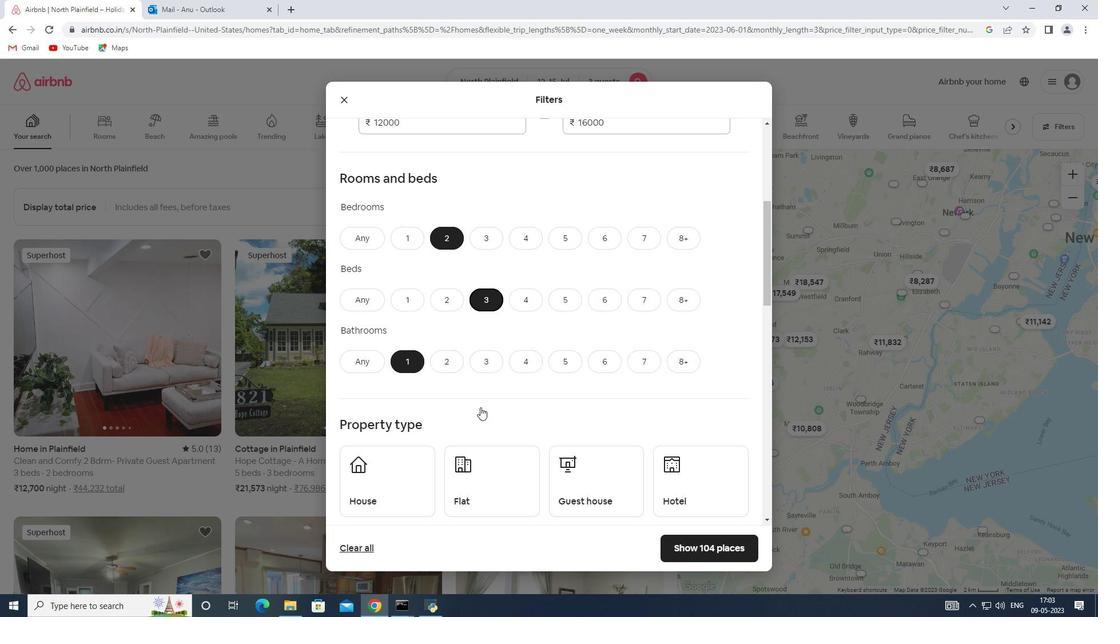 
Action: Mouse moved to (412, 378)
Screenshot: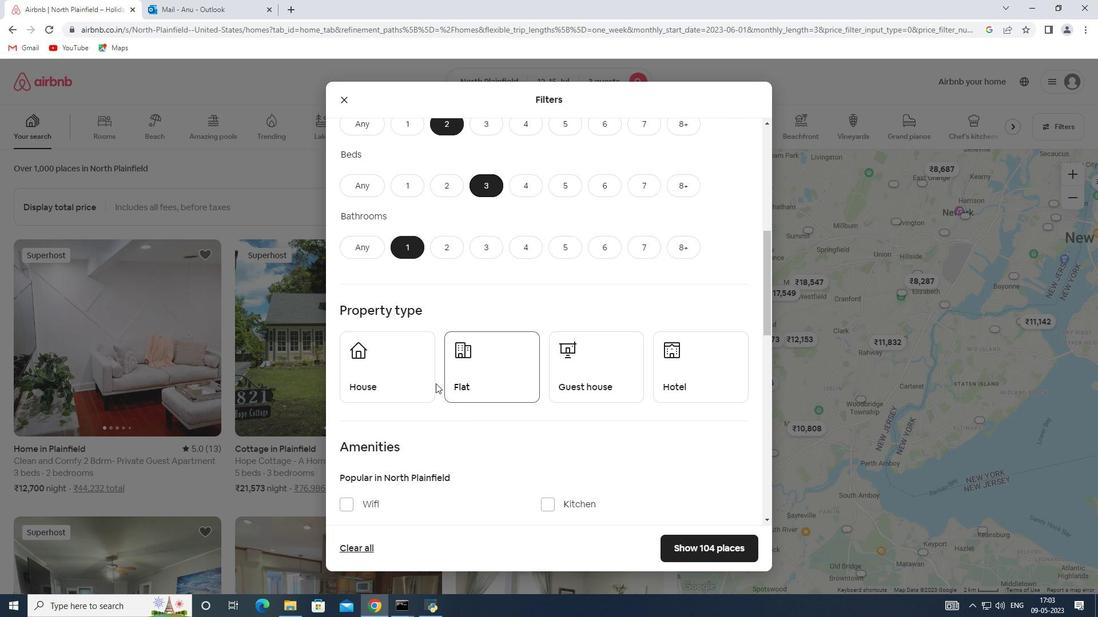 
Action: Mouse pressed left at (412, 378)
Screenshot: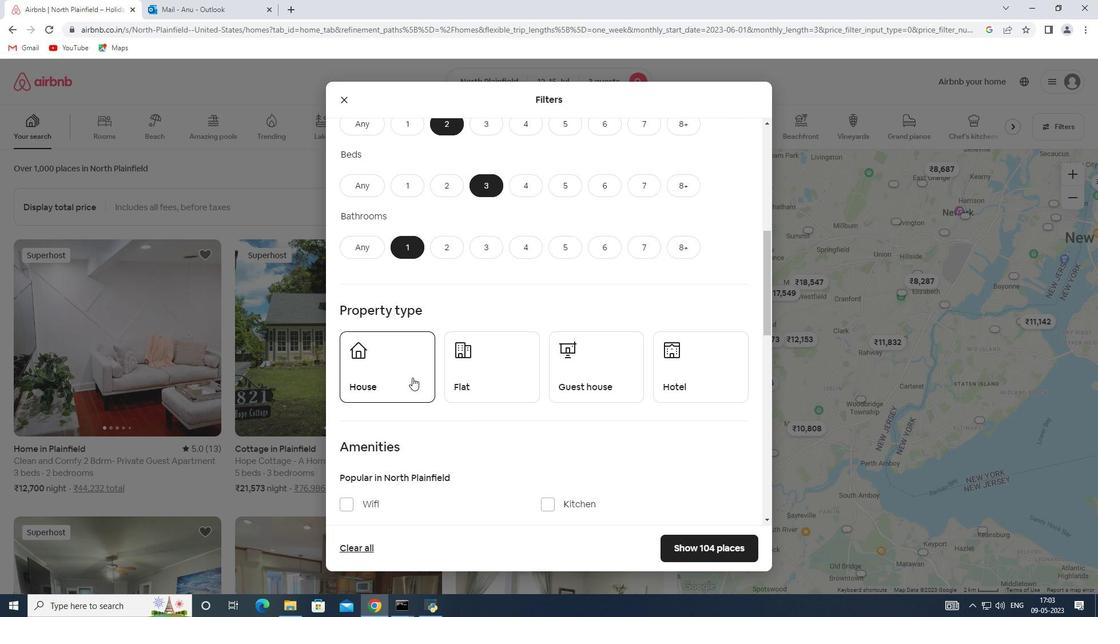 
Action: Mouse moved to (487, 379)
Screenshot: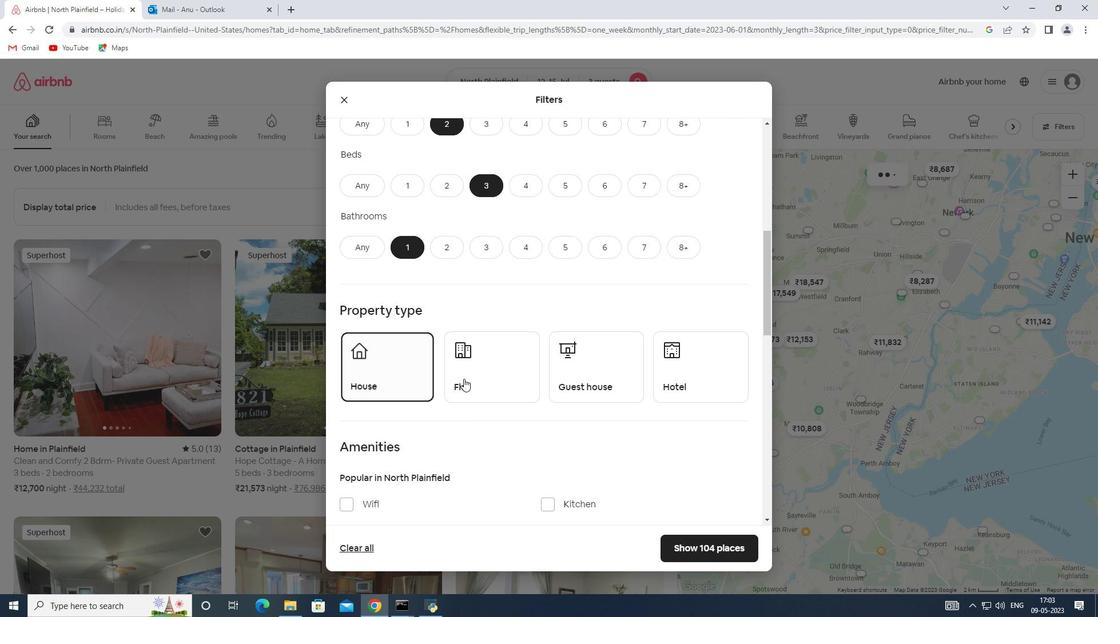 
Action: Mouse pressed left at (487, 379)
Screenshot: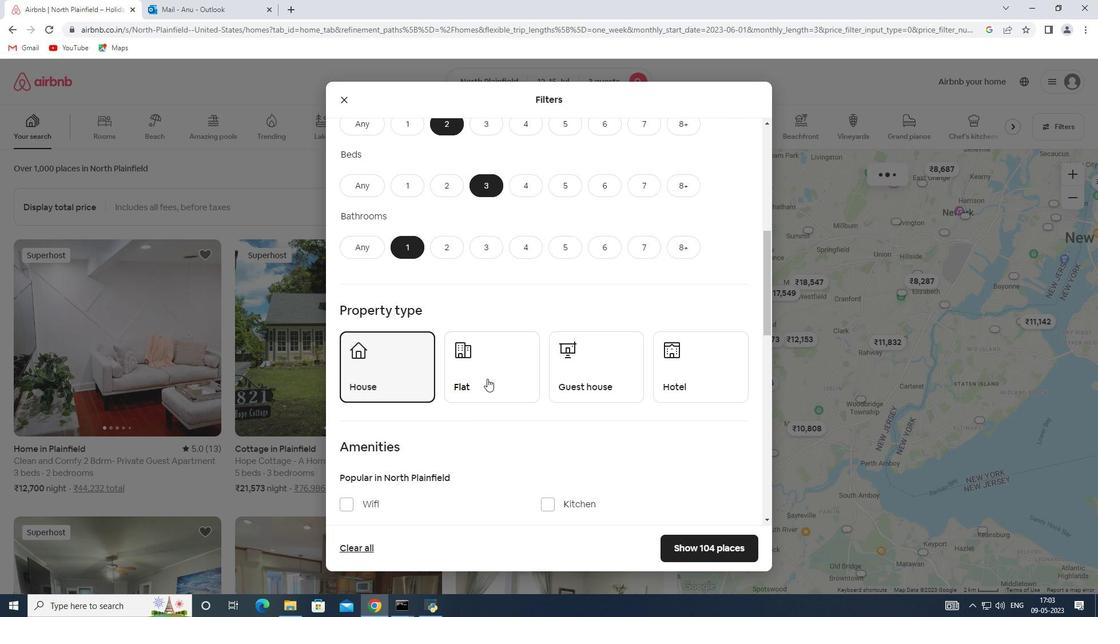 
Action: Mouse moved to (561, 379)
Screenshot: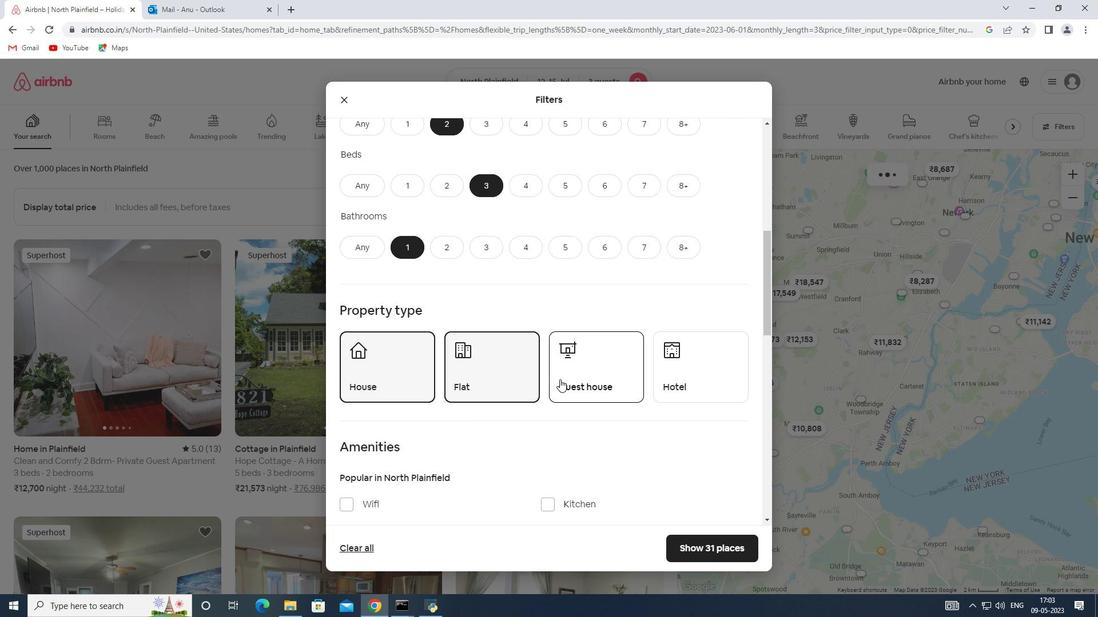 
Action: Mouse pressed left at (561, 379)
Screenshot: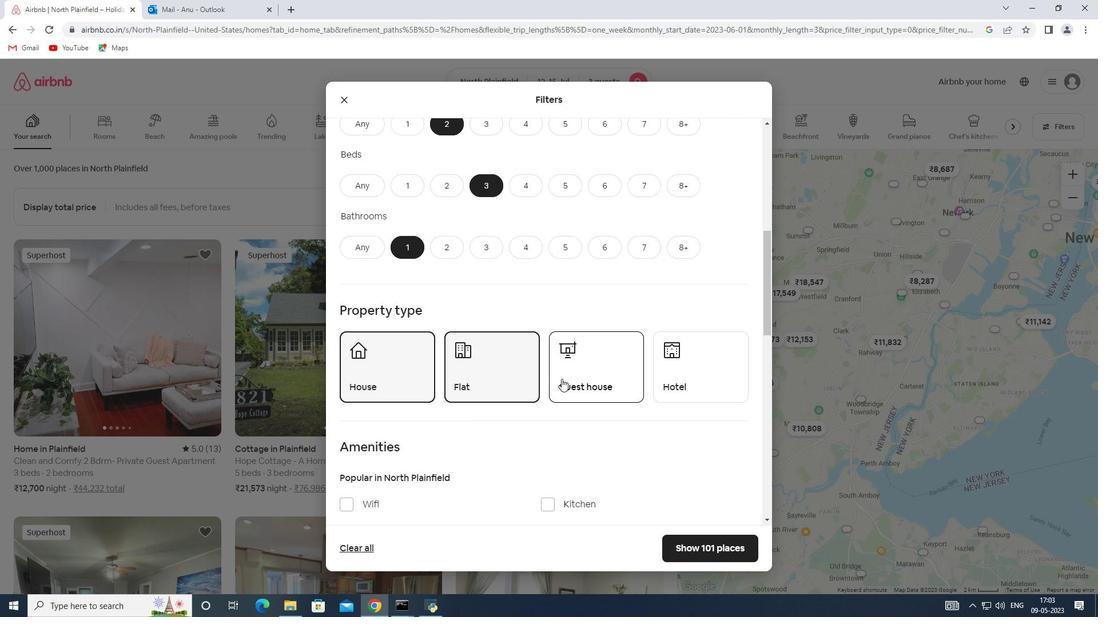 
Action: Mouse scrolled (561, 378) with delta (0, 0)
Screenshot: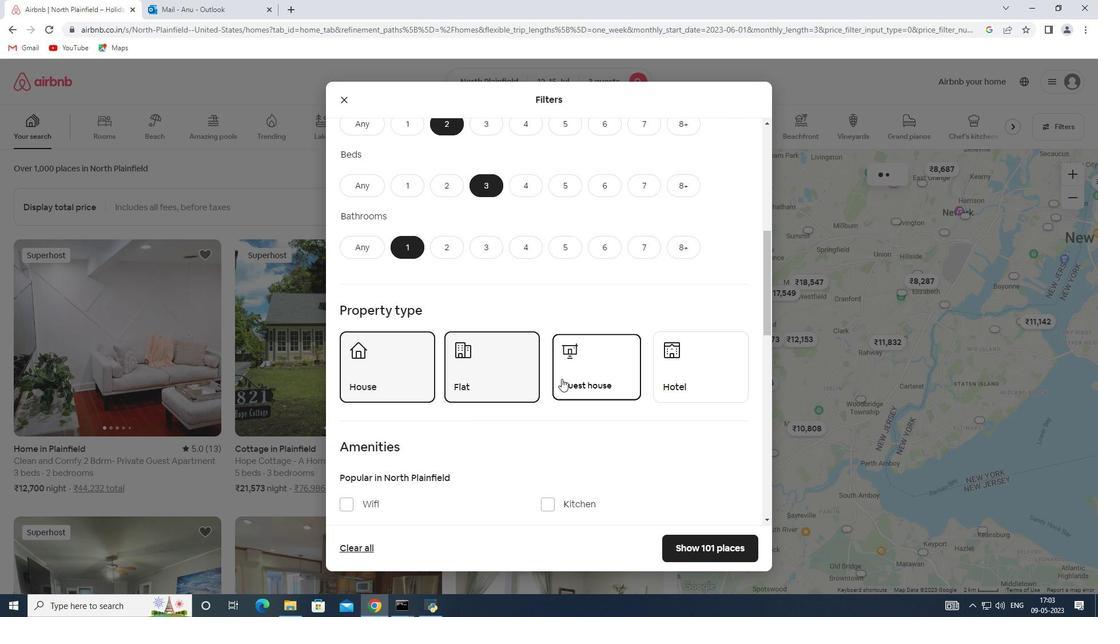 
Action: Mouse scrolled (561, 378) with delta (0, 0)
Screenshot: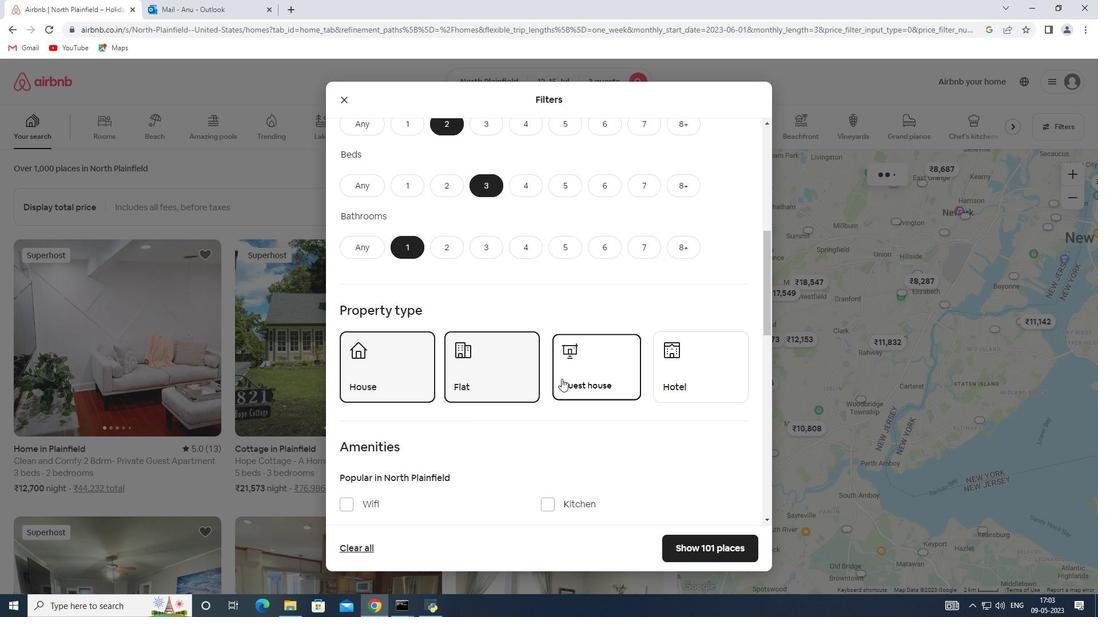 
Action: Mouse scrolled (561, 378) with delta (0, 0)
Screenshot: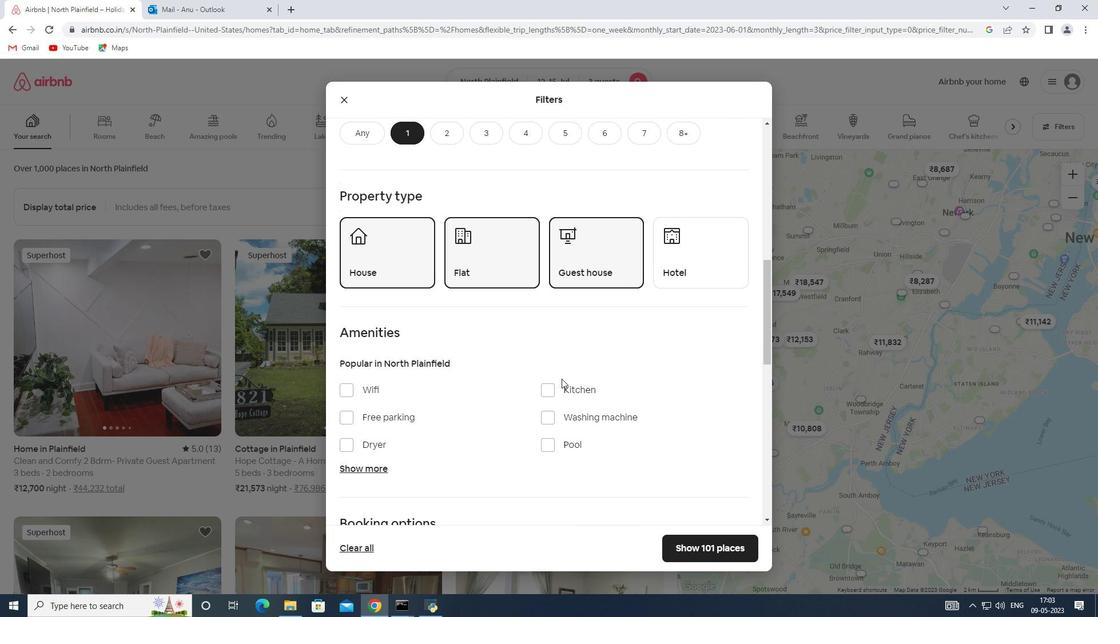 
Action: Mouse scrolled (561, 378) with delta (0, 0)
Screenshot: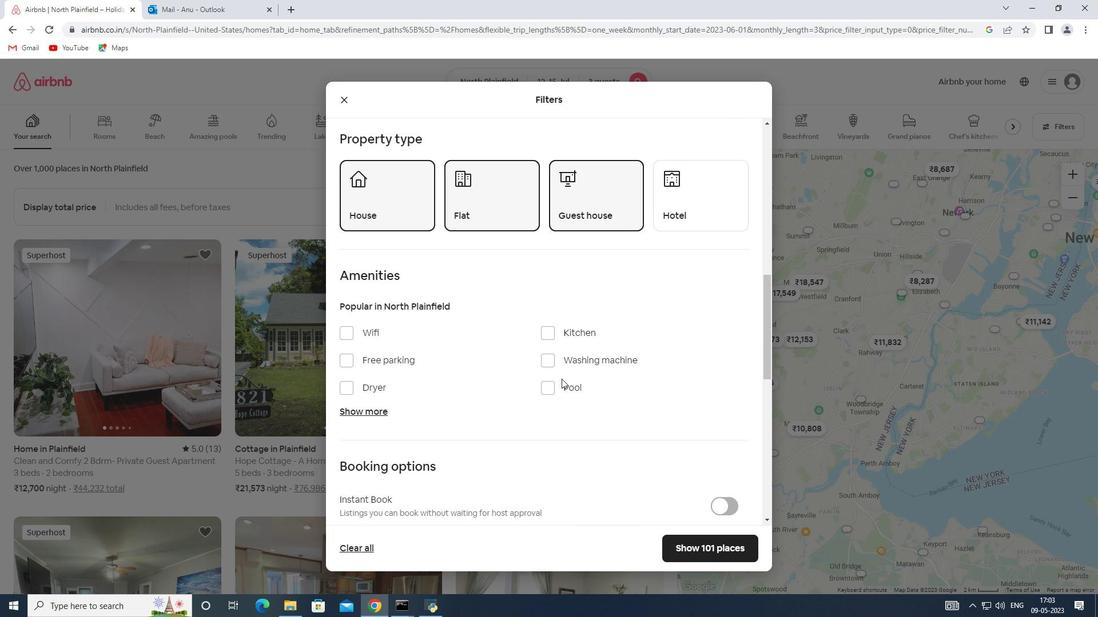 
Action: Mouse scrolled (561, 378) with delta (0, 0)
Screenshot: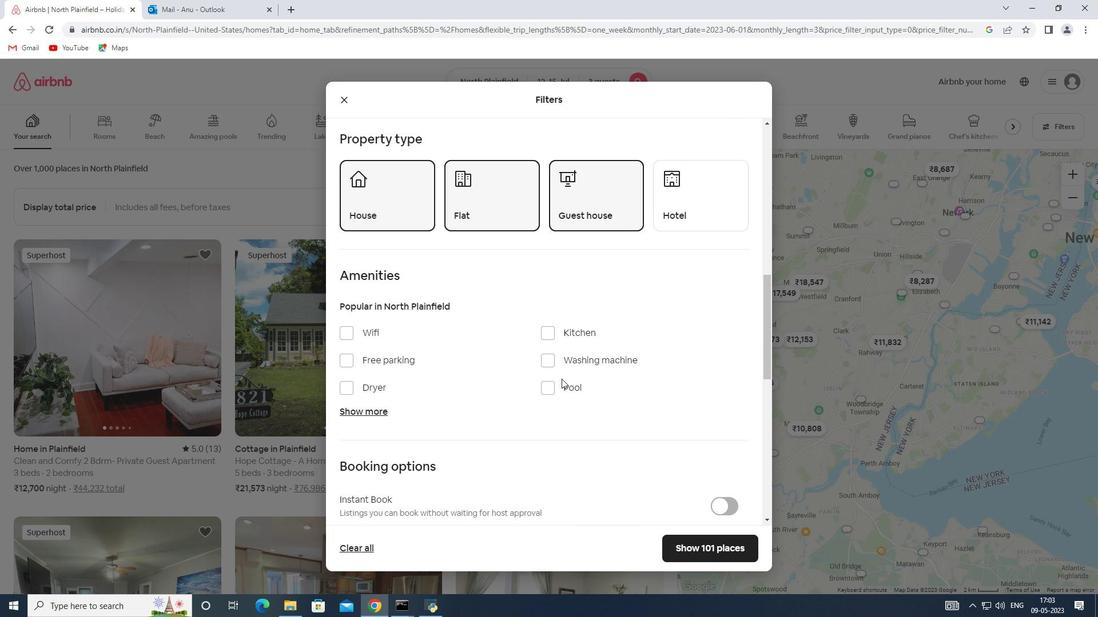 
Action: Mouse scrolled (561, 378) with delta (0, 0)
Screenshot: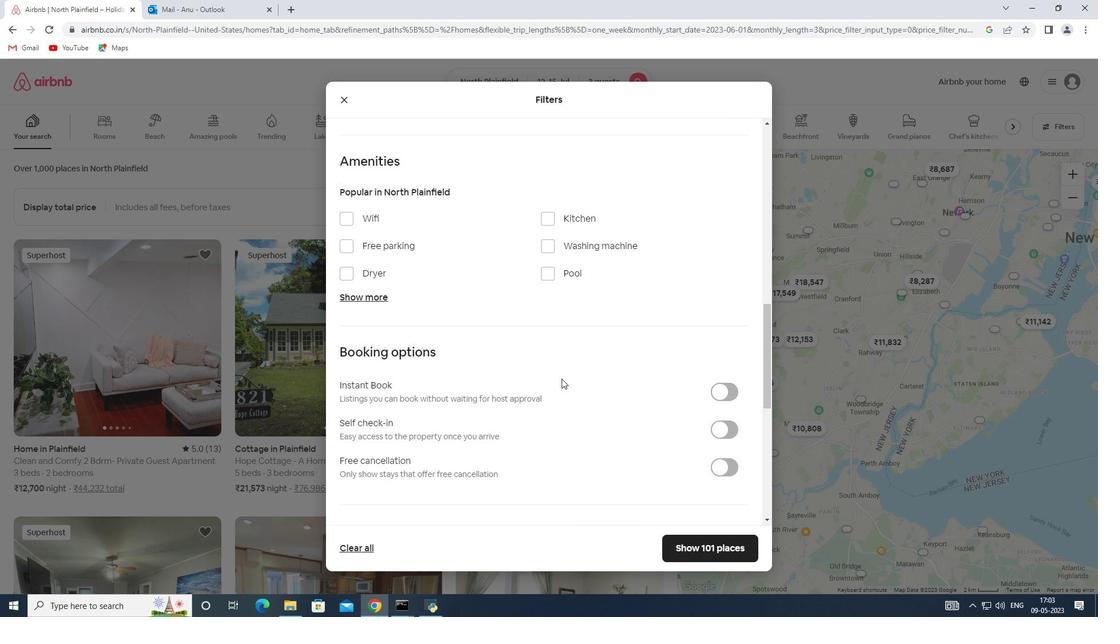 
Action: Mouse moved to (720, 374)
Screenshot: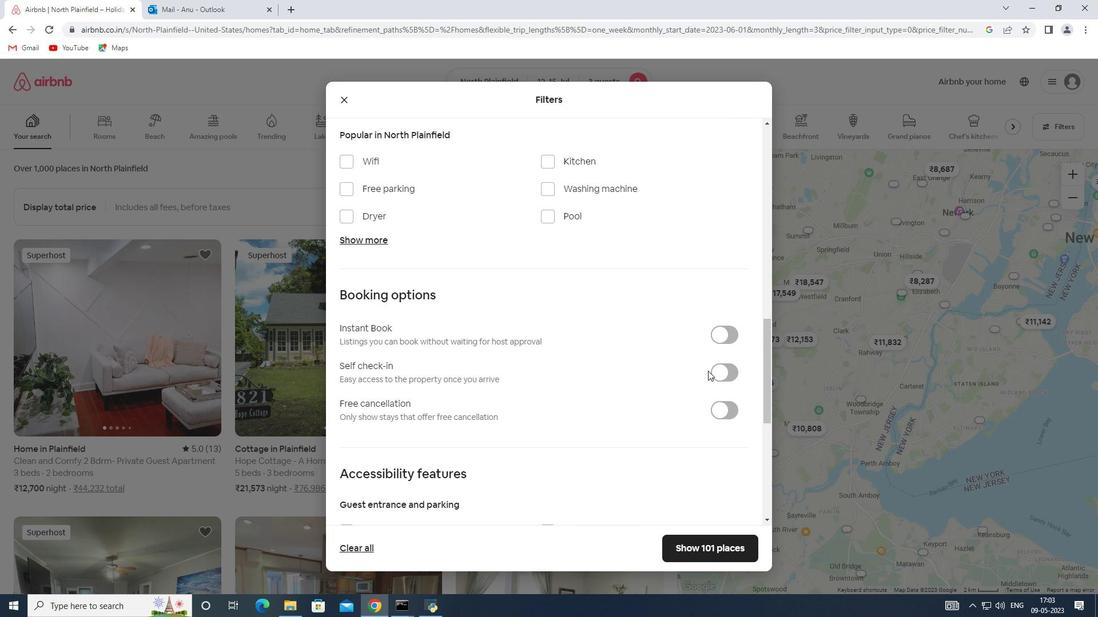 
Action: Mouse pressed left at (720, 374)
Screenshot: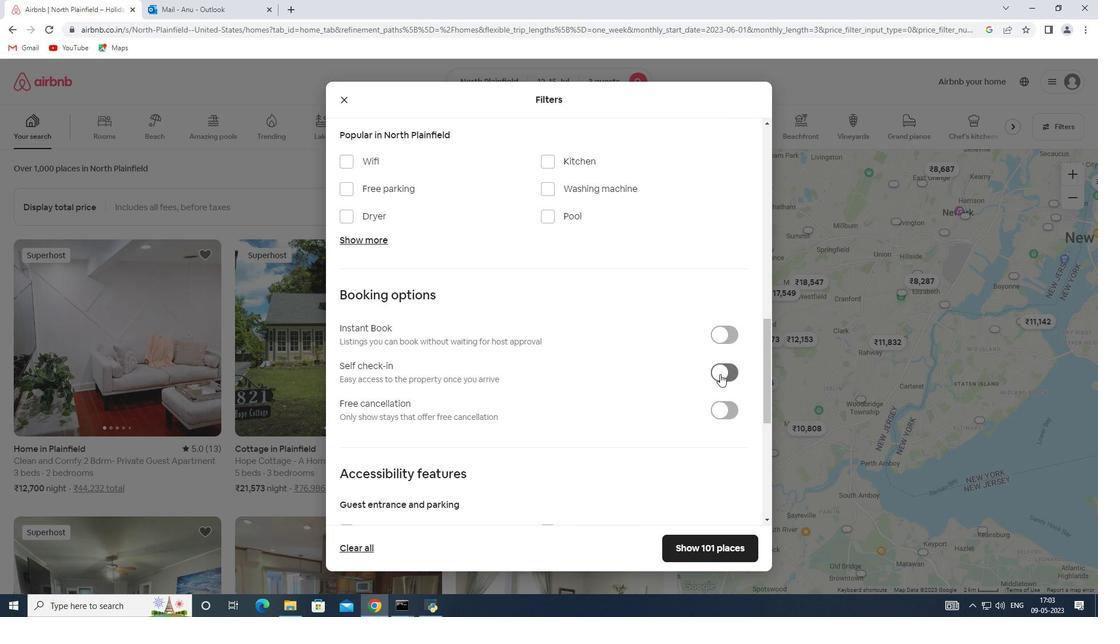 
Action: Mouse moved to (502, 376)
Screenshot: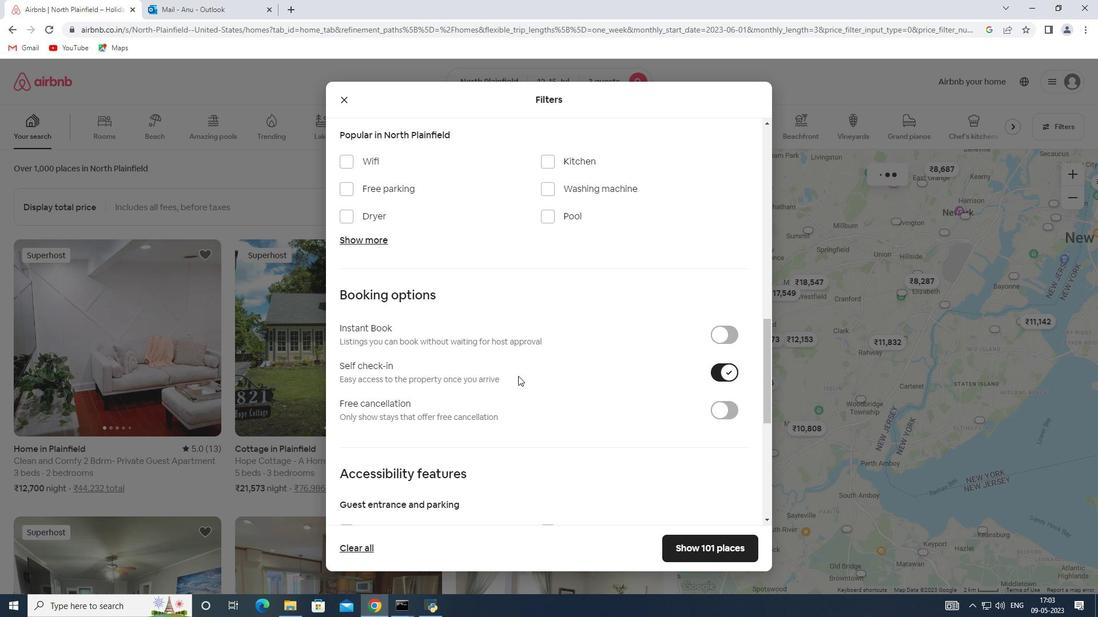 
Action: Mouse scrolled (502, 375) with delta (0, 0)
Screenshot: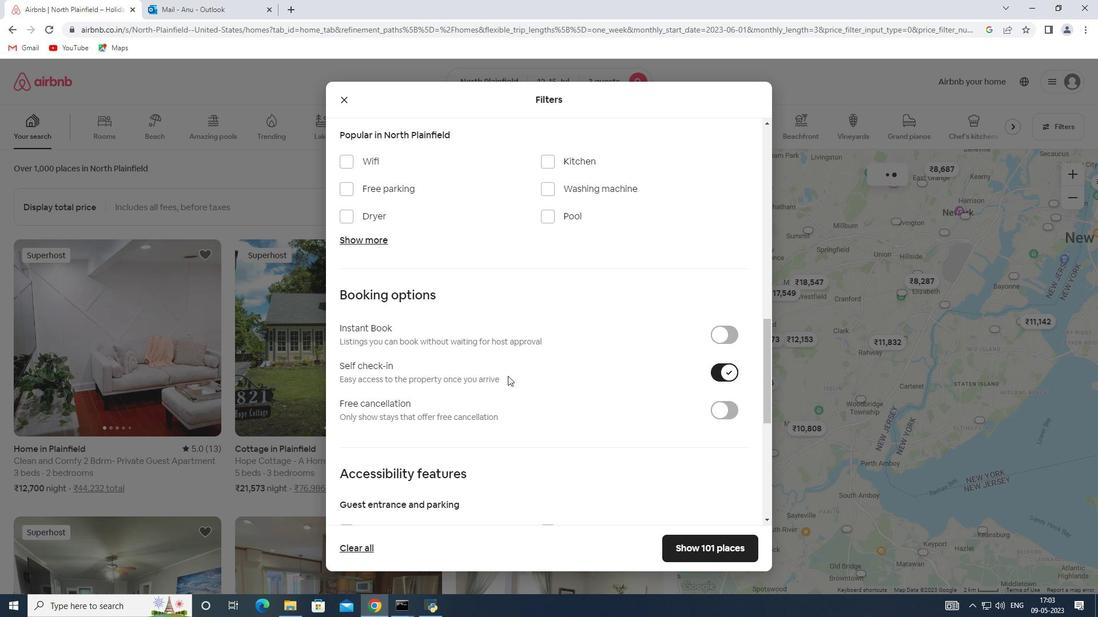 
Action: Mouse scrolled (502, 375) with delta (0, 0)
Screenshot: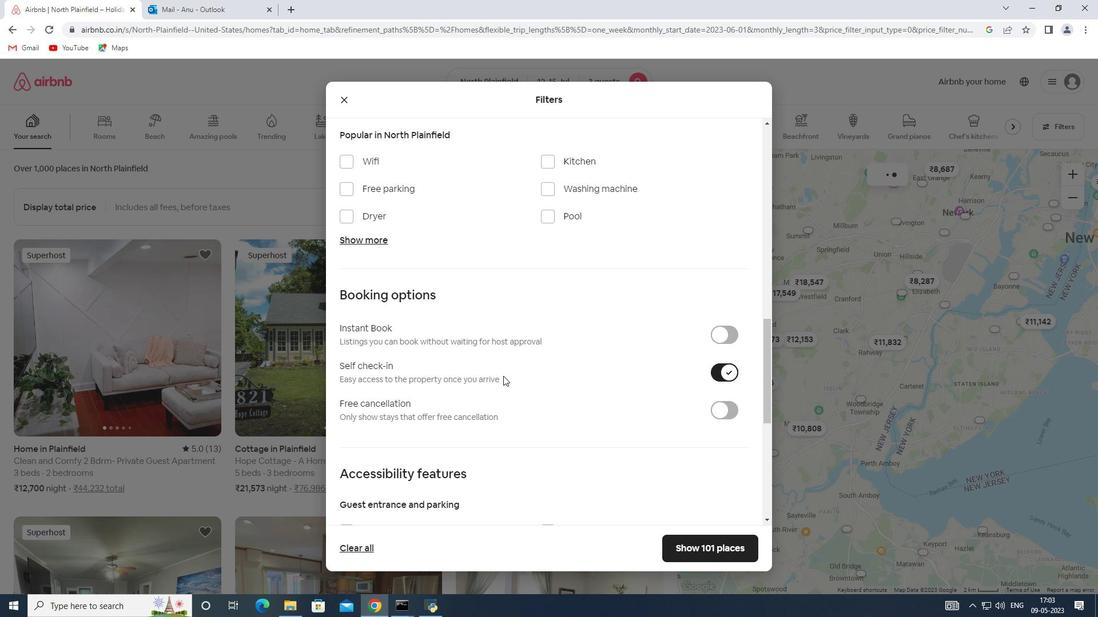 
Action: Mouse scrolled (502, 375) with delta (0, 0)
Screenshot: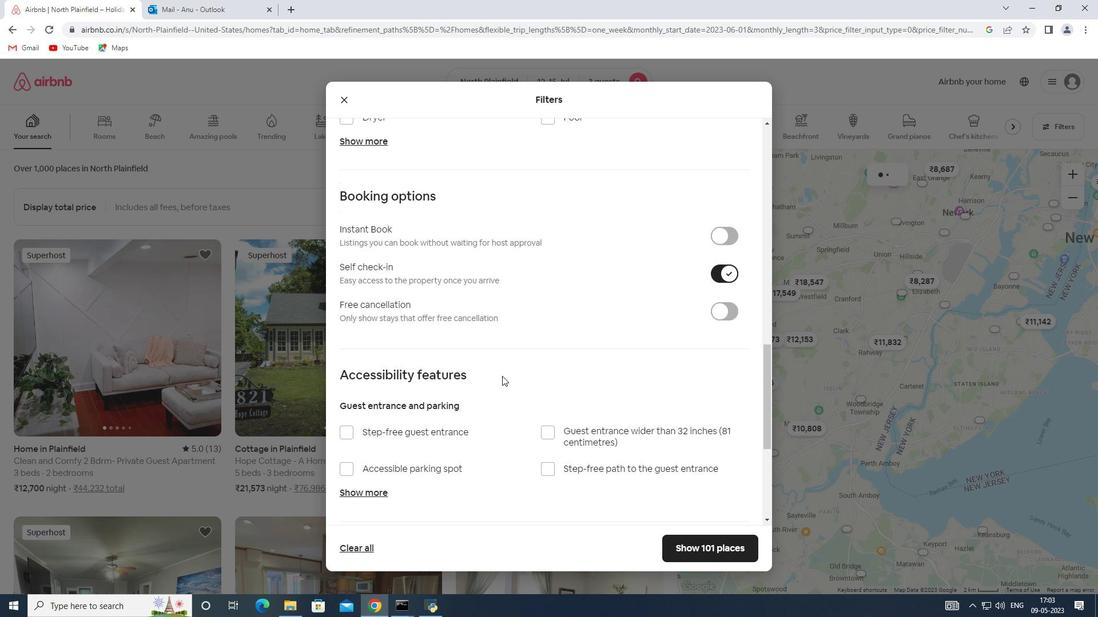 
Action: Mouse scrolled (502, 375) with delta (0, 0)
Screenshot: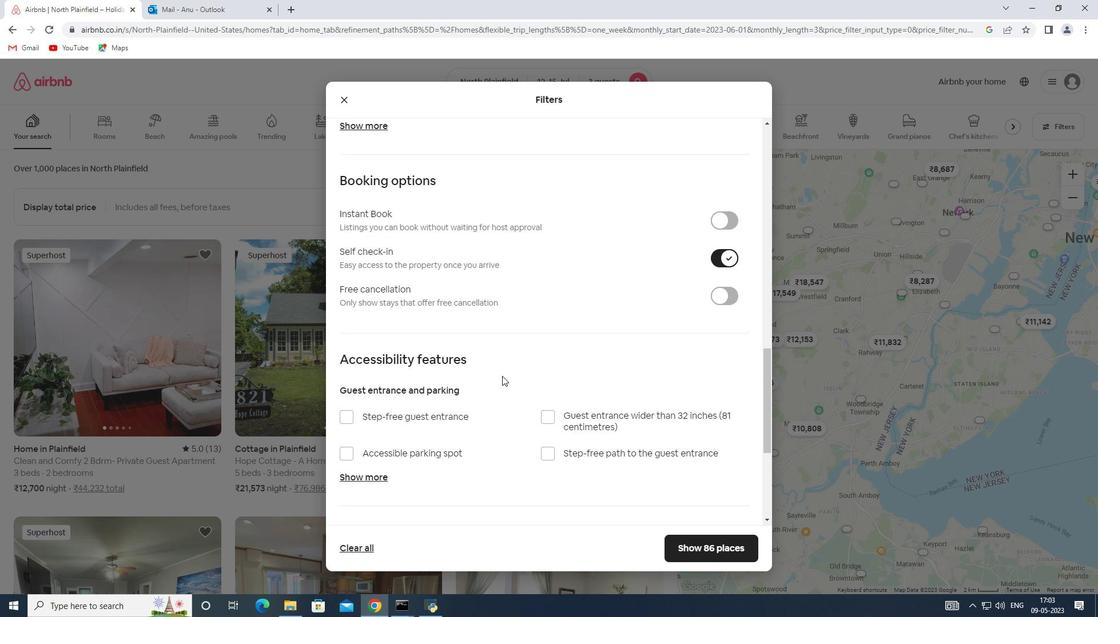
Action: Mouse moved to (336, 465)
Screenshot: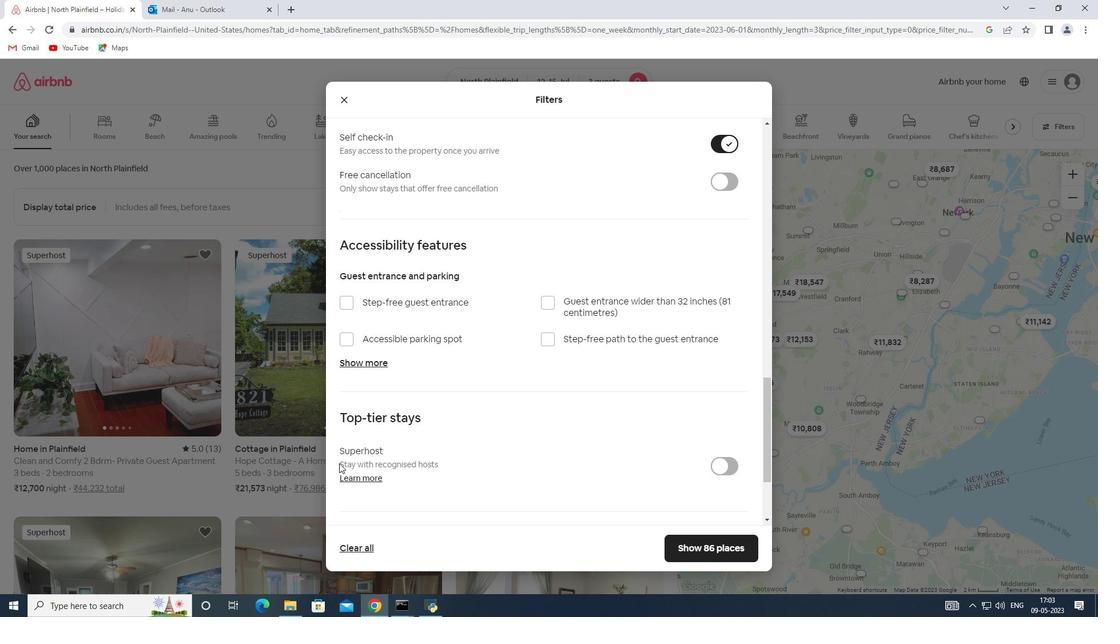 
Action: Mouse scrolled (336, 464) with delta (0, 0)
Screenshot: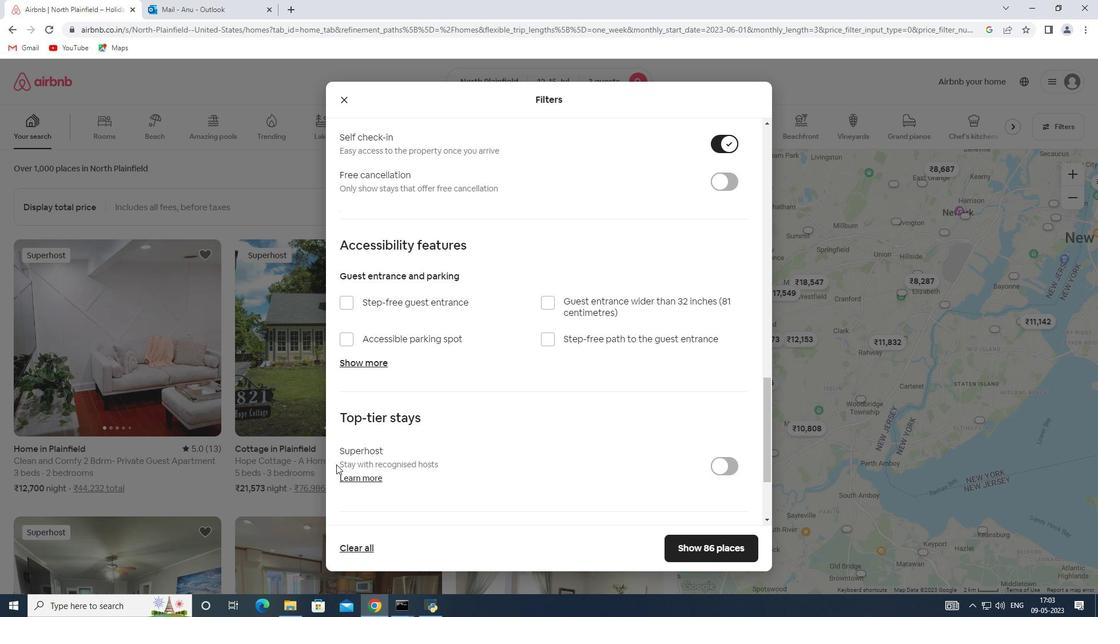 
Action: Mouse scrolled (336, 464) with delta (0, 0)
Screenshot: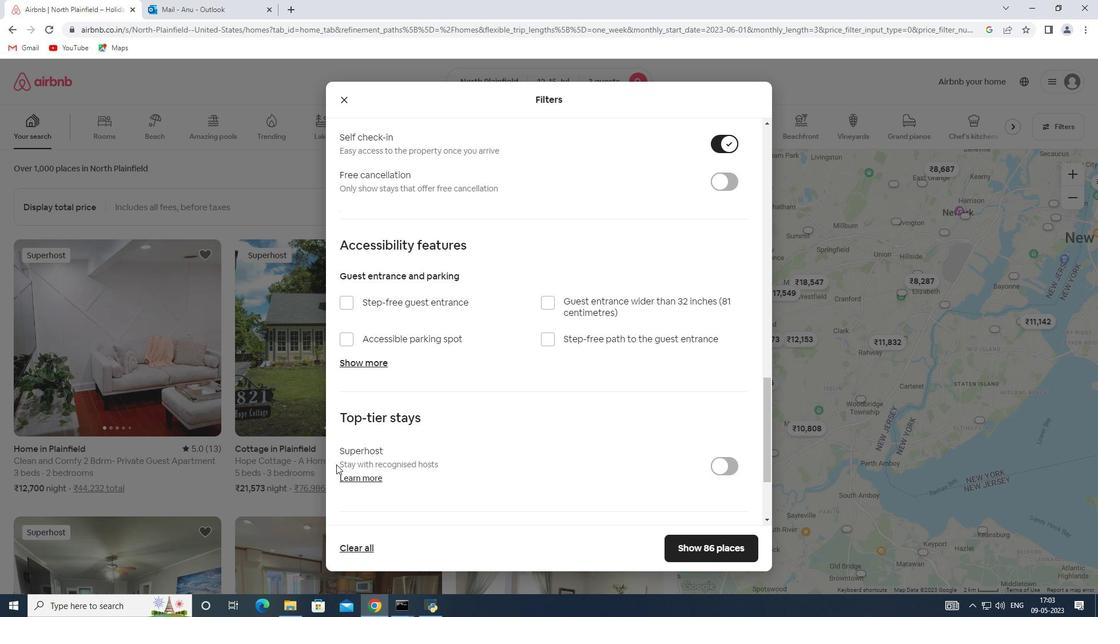 
Action: Mouse moved to (369, 457)
Screenshot: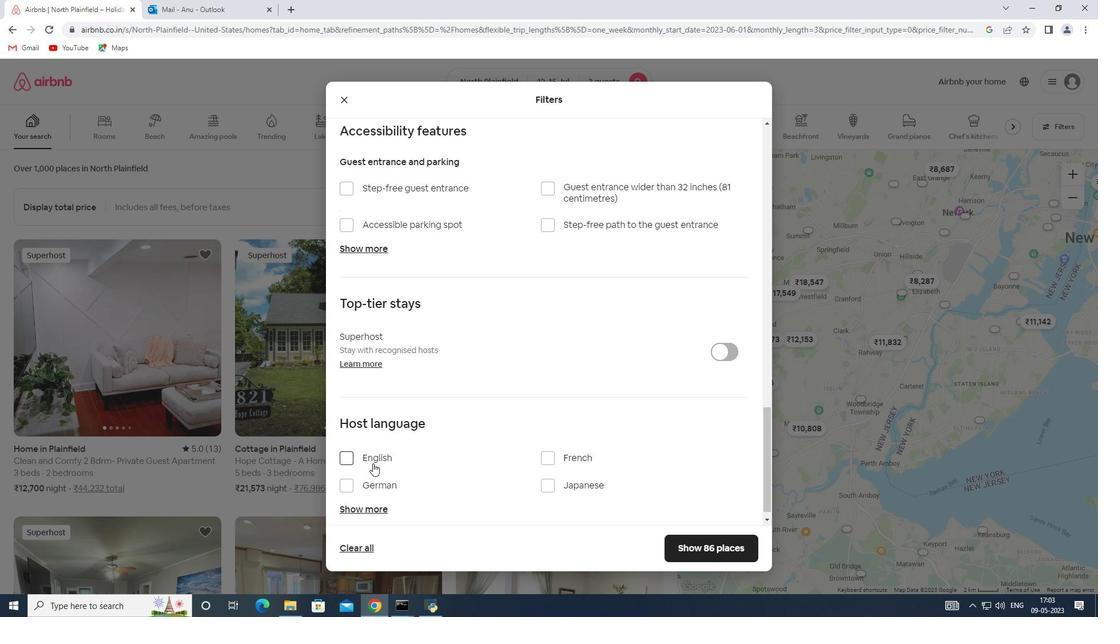 
Action: Mouse pressed left at (369, 457)
Screenshot: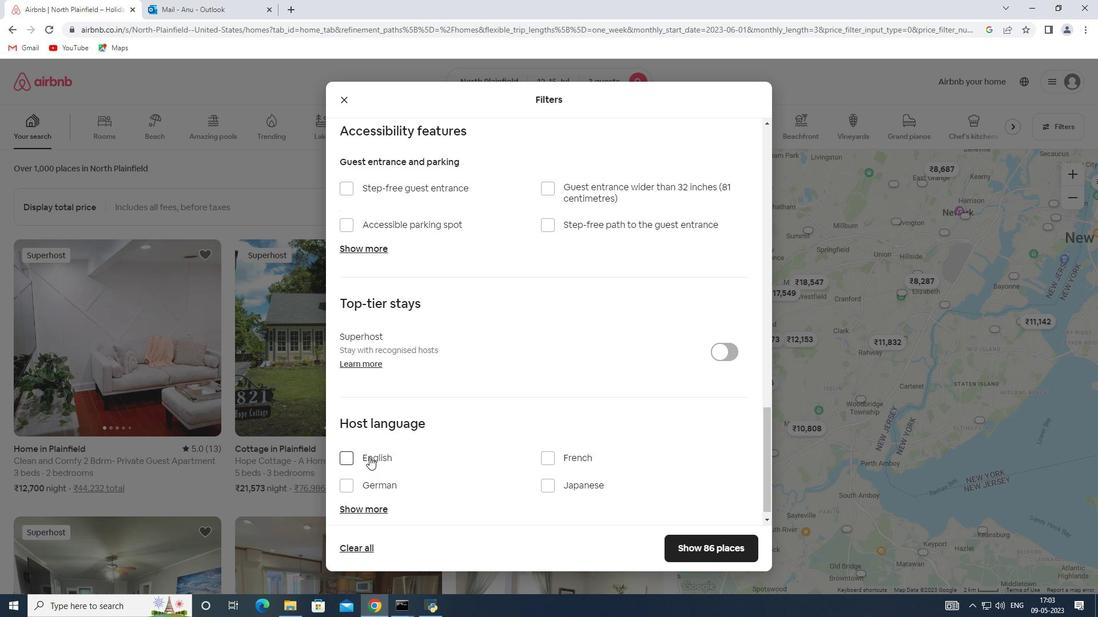 
Action: Mouse moved to (513, 463)
Screenshot: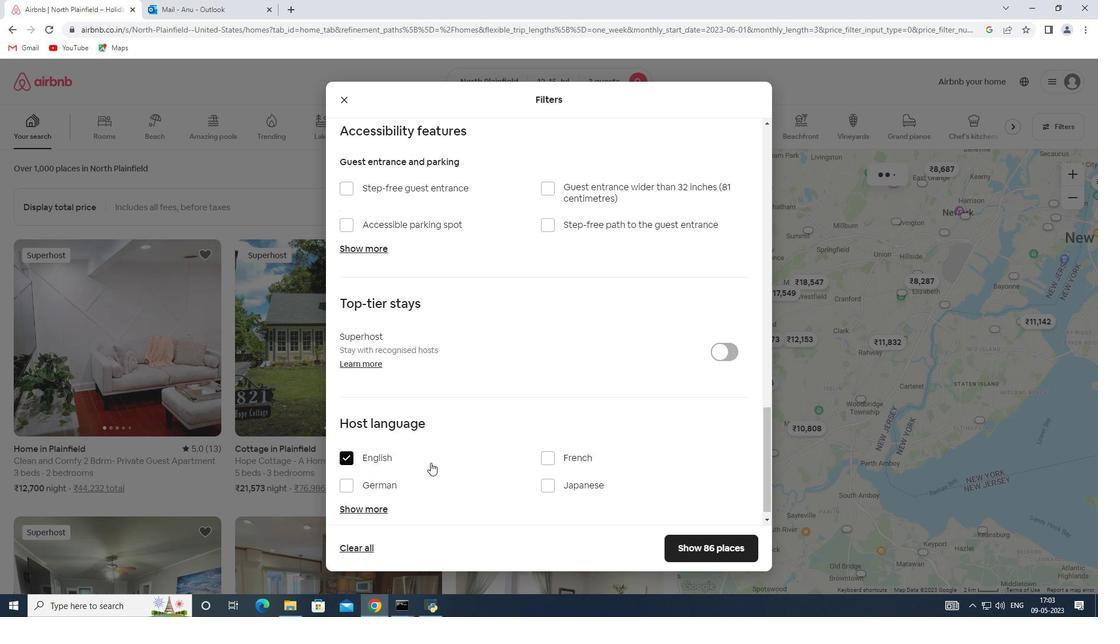 
Action: Mouse scrolled (513, 463) with delta (0, 0)
Screenshot: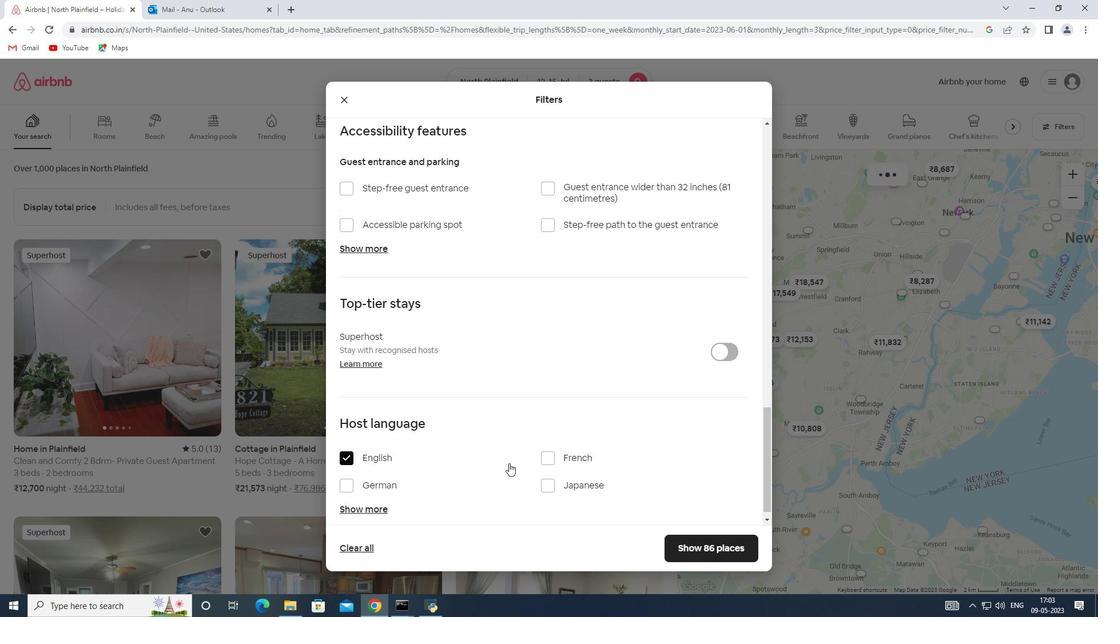 
Action: Mouse scrolled (513, 463) with delta (0, 0)
Screenshot: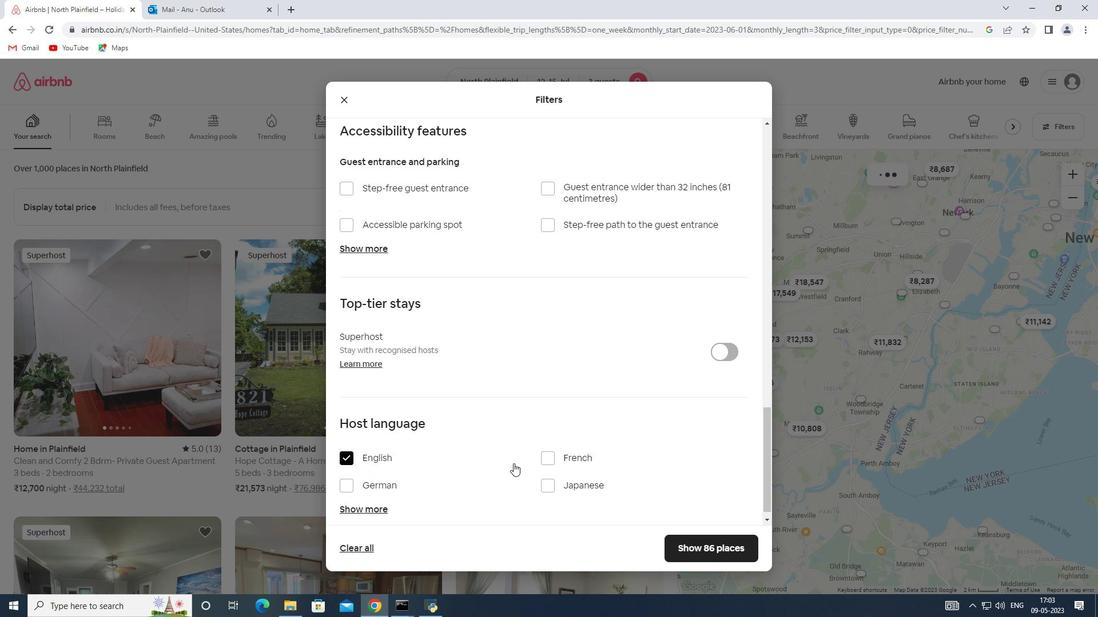 
Action: Mouse moved to (711, 548)
Screenshot: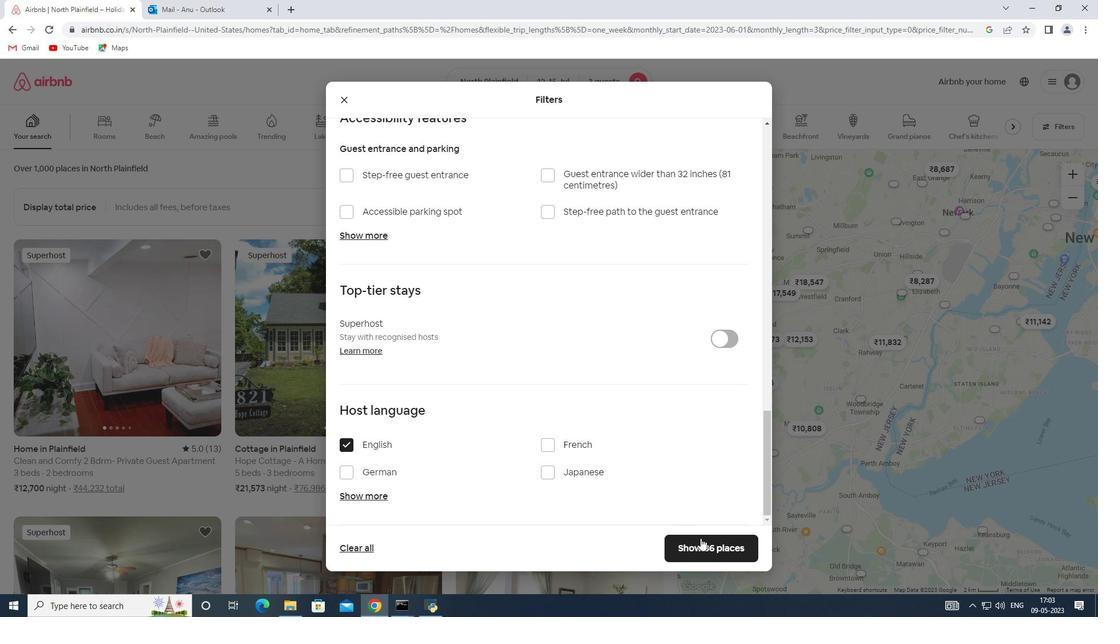 
Action: Mouse pressed left at (711, 548)
Screenshot: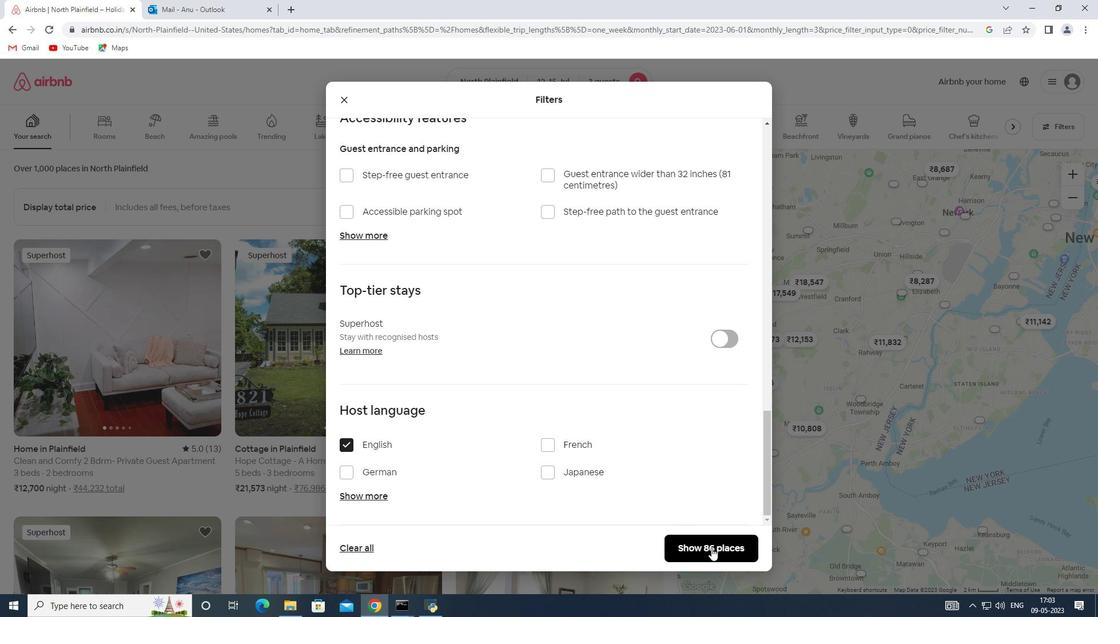 
Action: Mouse moved to (712, 548)
Screenshot: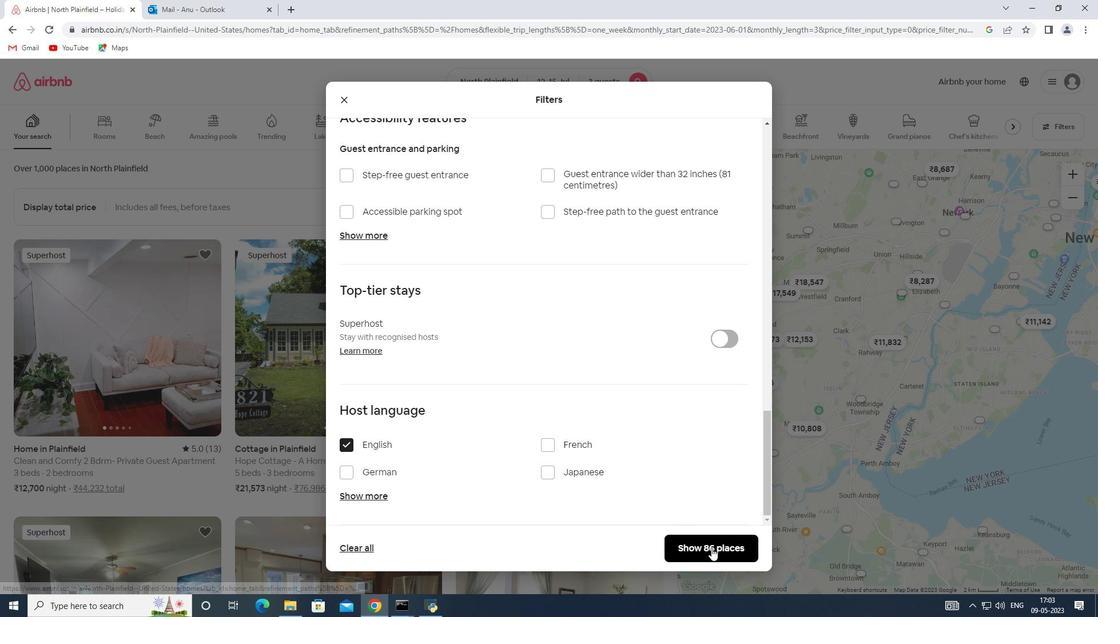 
